 Task: Add a signature John Baker containing Best wishes for a happy National Mens Day, John Baker to email address softage.2@softage.net and add a label Influencer outreach
Action: Mouse moved to (1019, 75)
Screenshot: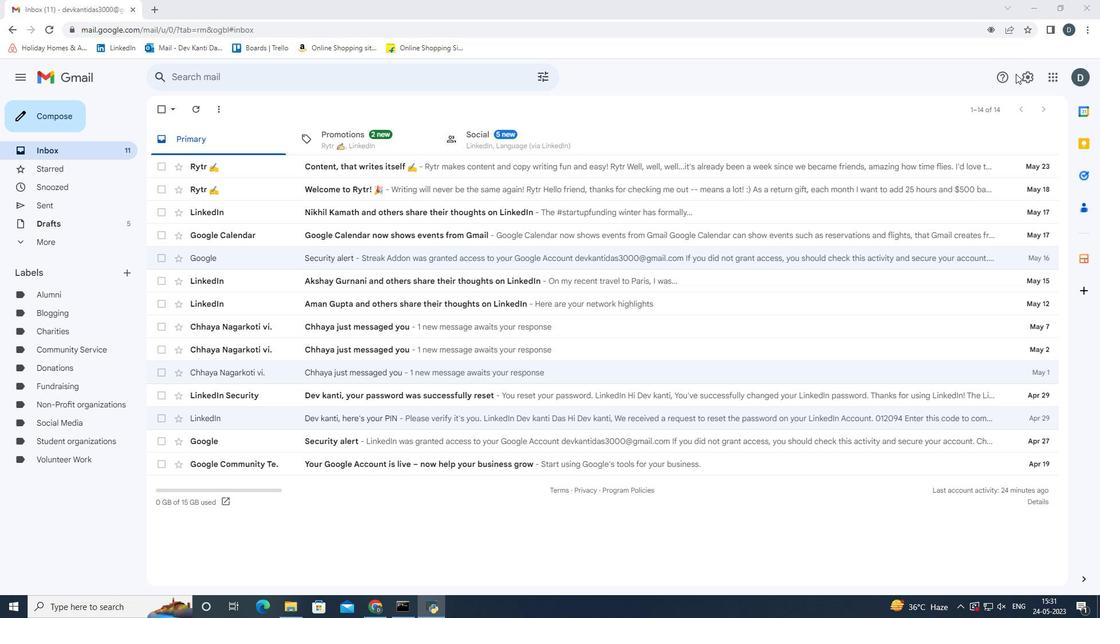 
Action: Mouse pressed left at (1019, 75)
Screenshot: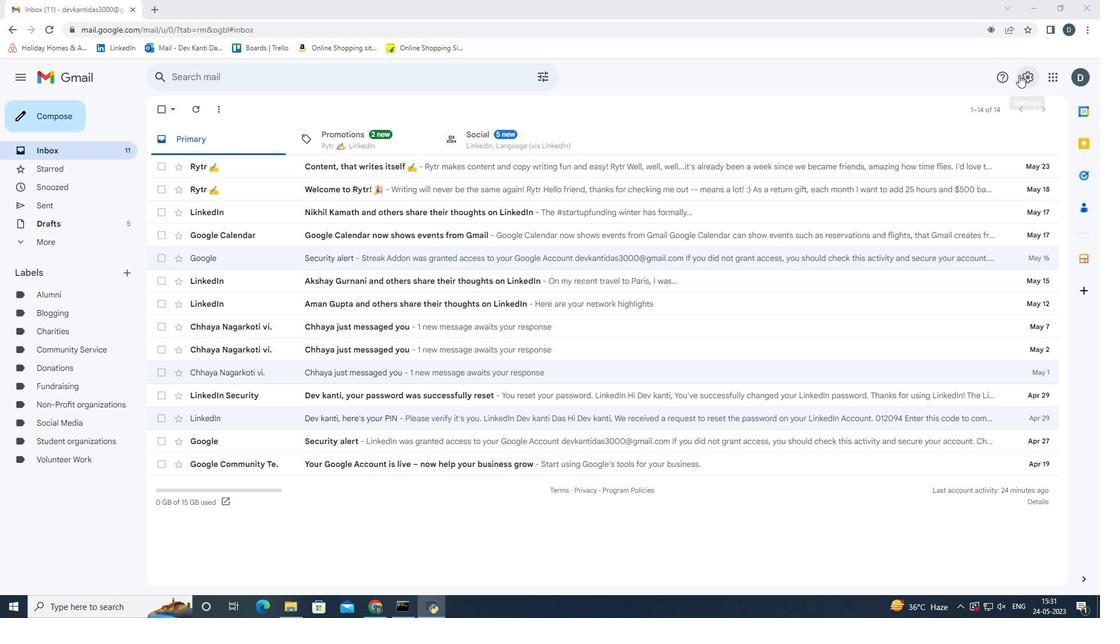 
Action: Mouse moved to (1009, 130)
Screenshot: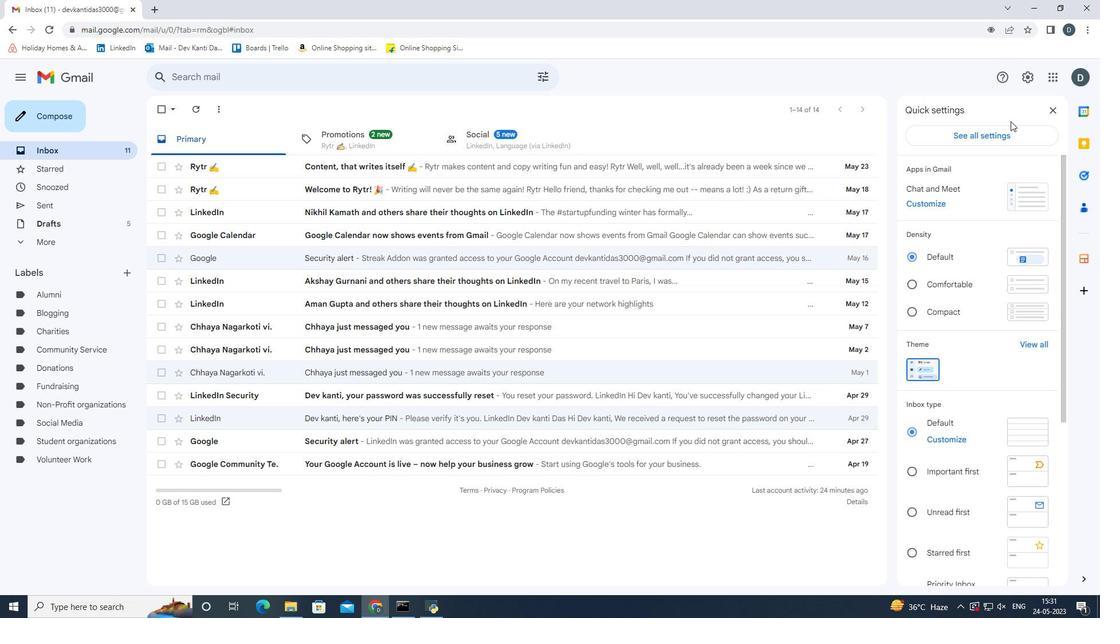 
Action: Mouse pressed left at (1009, 130)
Screenshot: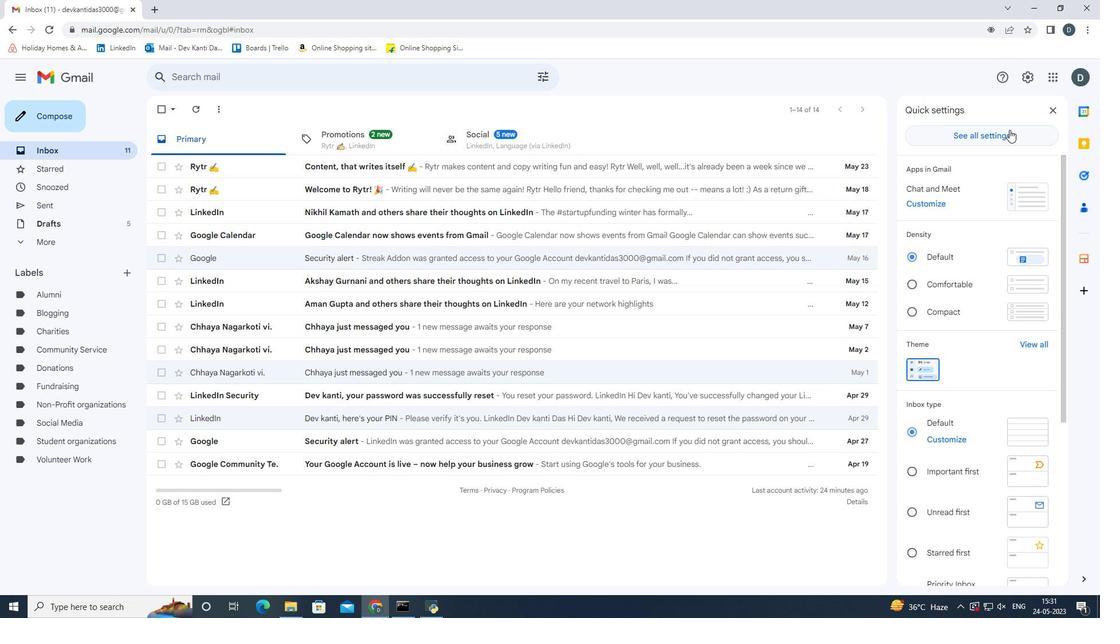 
Action: Mouse moved to (508, 358)
Screenshot: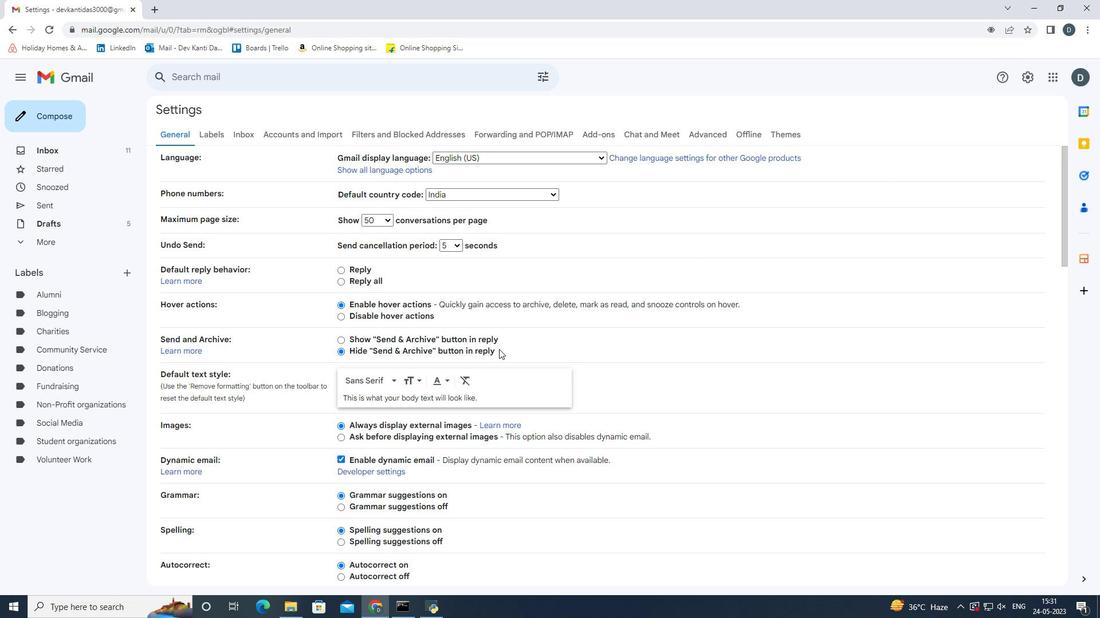
Action: Mouse scrolled (508, 358) with delta (0, 0)
Screenshot: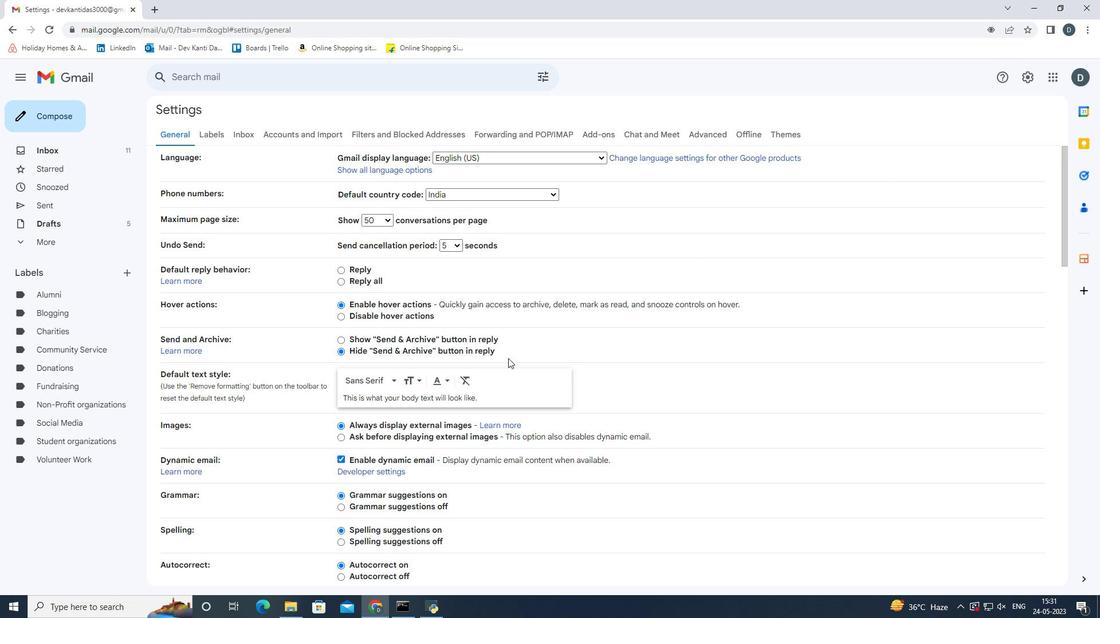 
Action: Mouse scrolled (508, 358) with delta (0, 0)
Screenshot: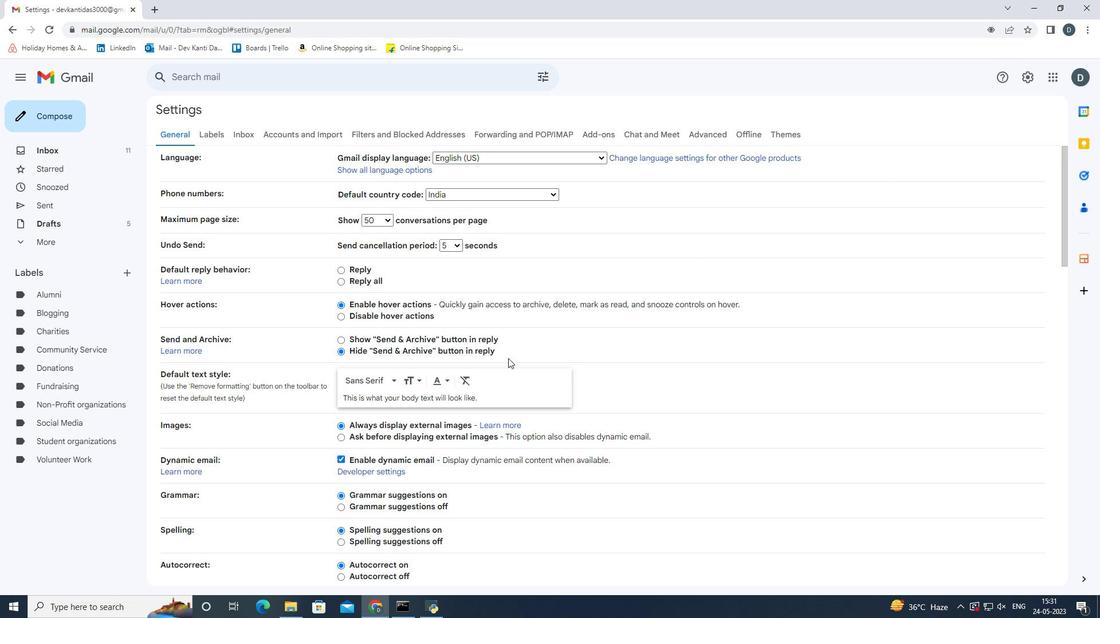 
Action: Mouse scrolled (508, 358) with delta (0, 0)
Screenshot: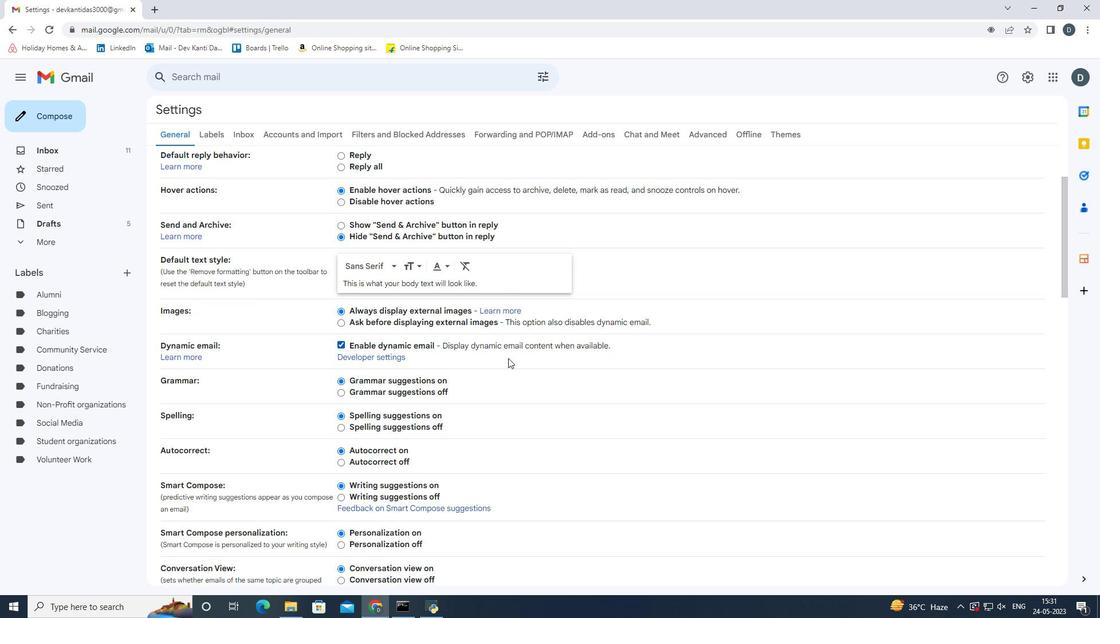 
Action: Mouse scrolled (508, 358) with delta (0, 0)
Screenshot: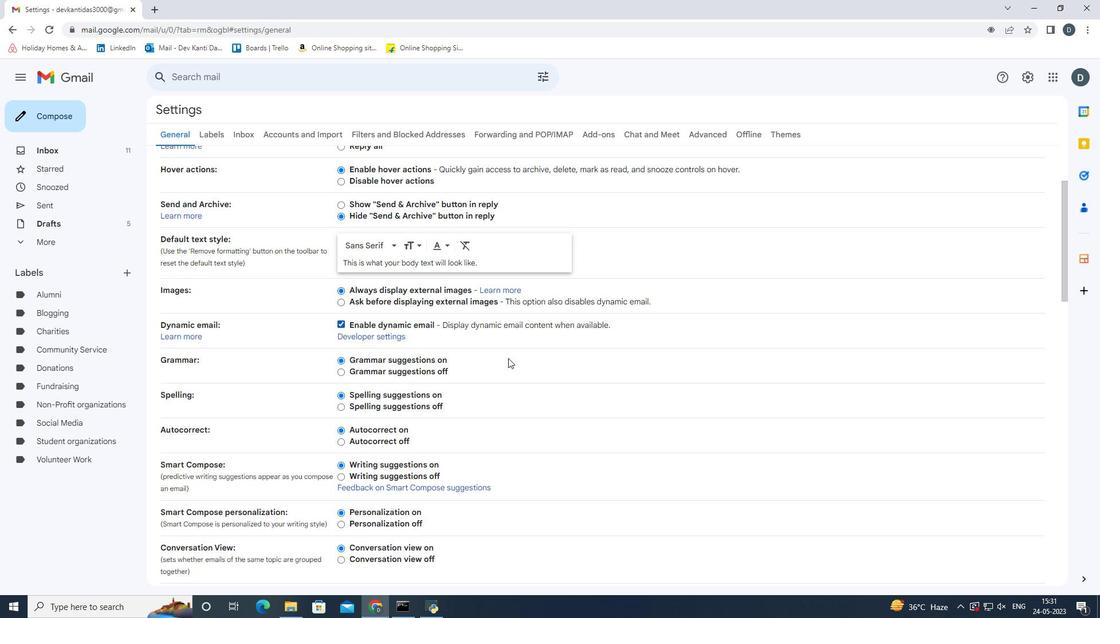 
Action: Mouse scrolled (508, 358) with delta (0, 0)
Screenshot: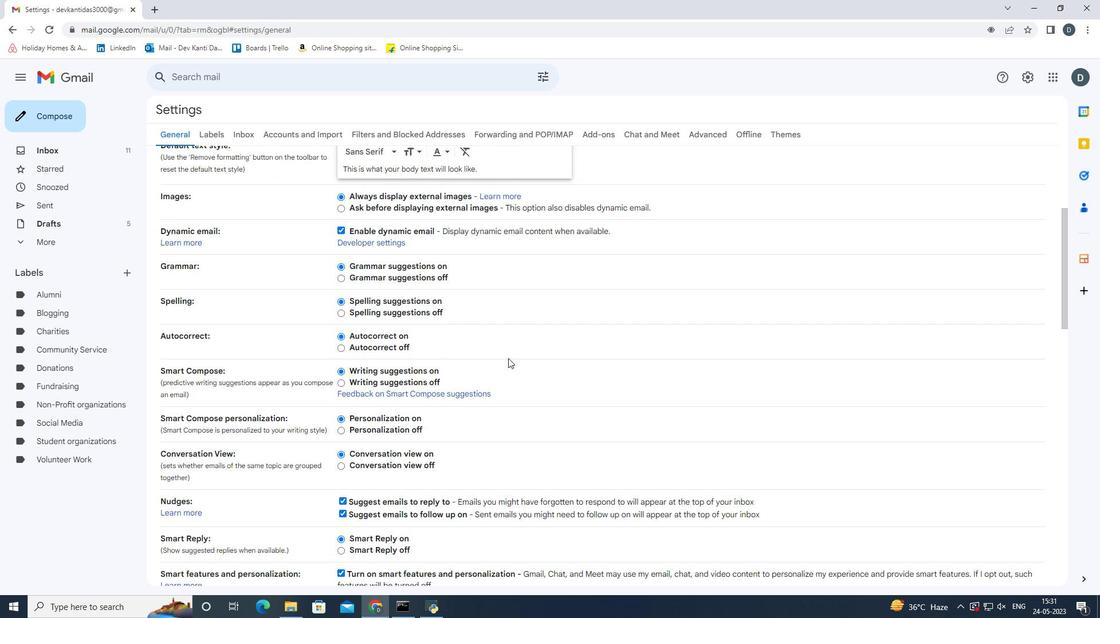 
Action: Mouse scrolled (508, 358) with delta (0, 0)
Screenshot: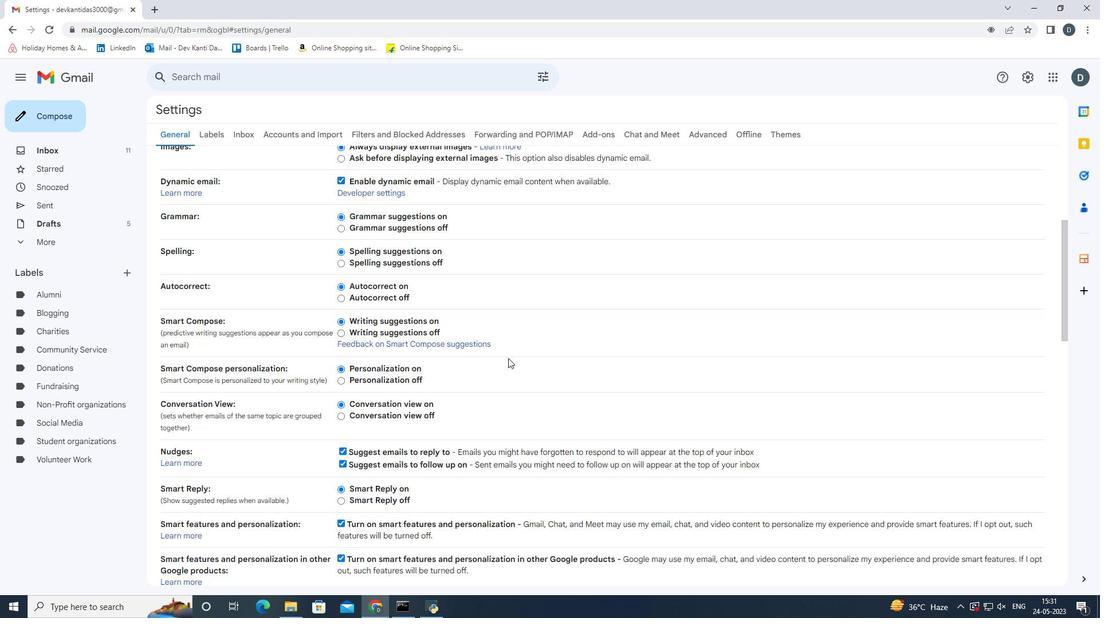 
Action: Mouse scrolled (508, 358) with delta (0, 0)
Screenshot: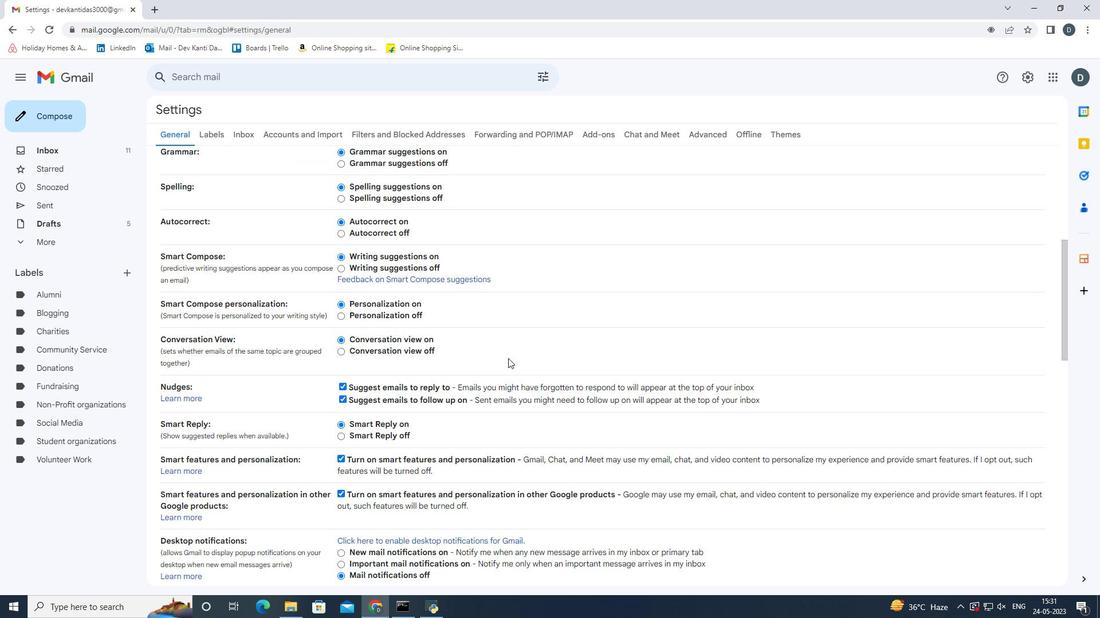 
Action: Mouse scrolled (508, 358) with delta (0, 0)
Screenshot: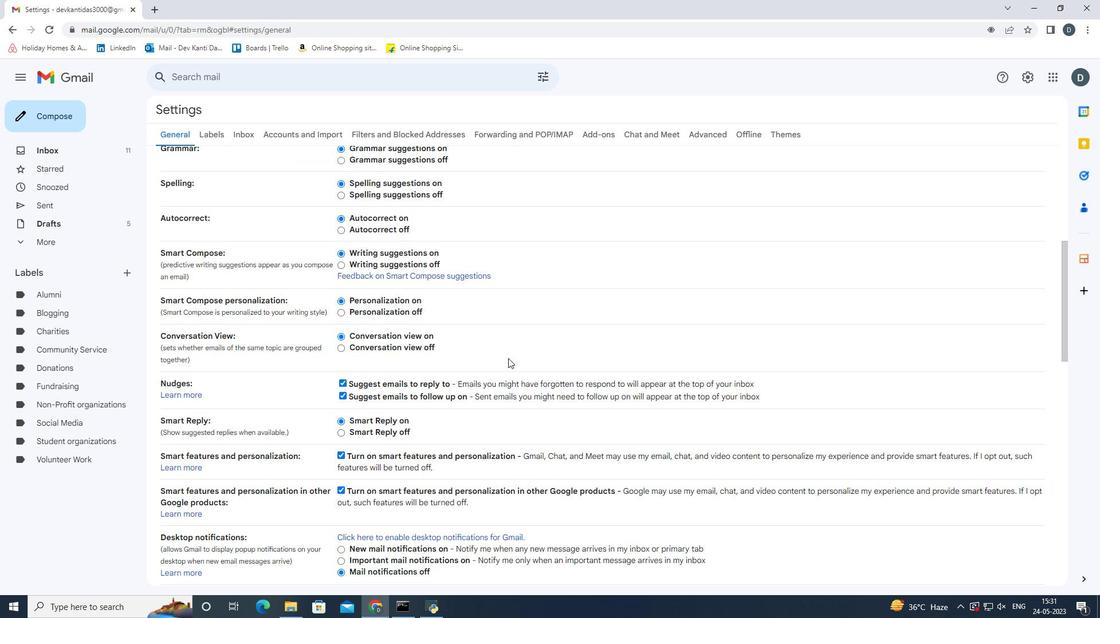 
Action: Mouse scrolled (508, 358) with delta (0, 0)
Screenshot: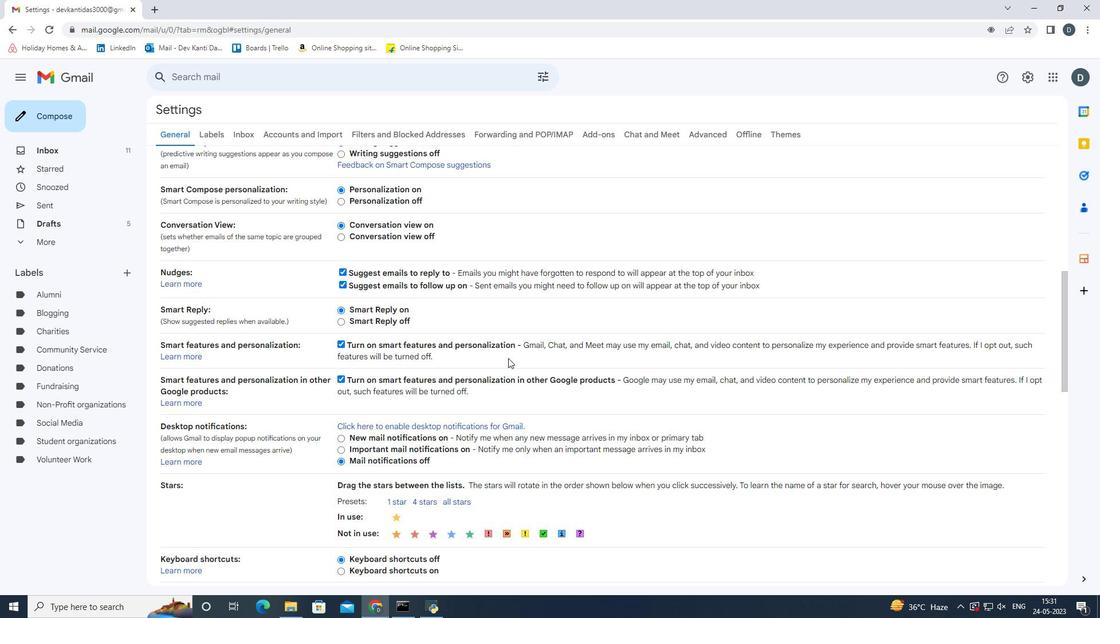 
Action: Mouse scrolled (508, 358) with delta (0, 0)
Screenshot: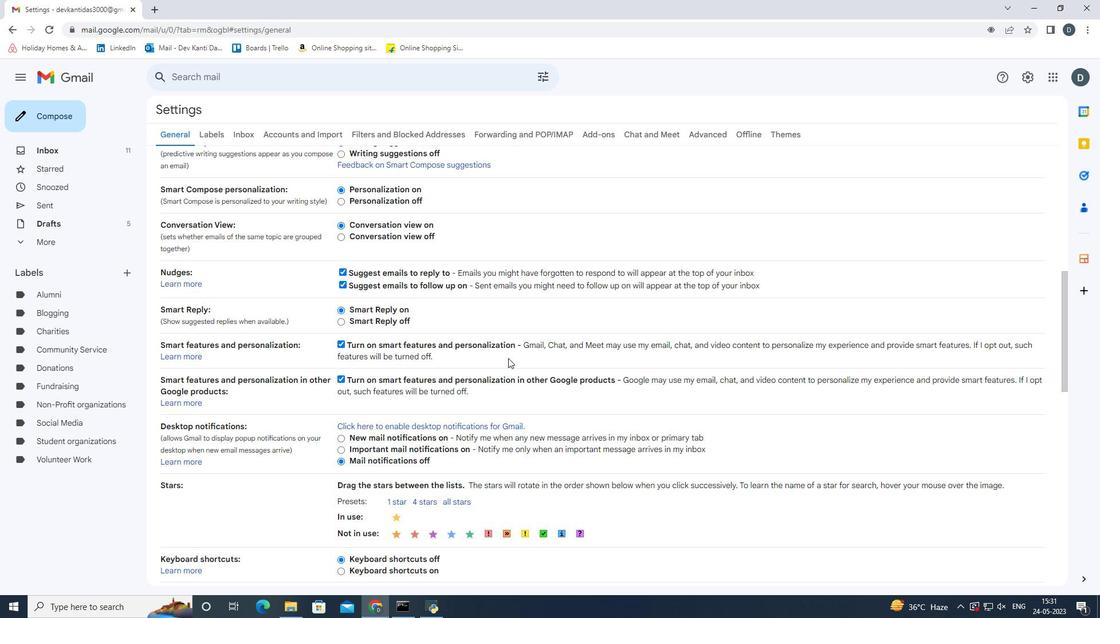 
Action: Mouse scrolled (508, 358) with delta (0, 0)
Screenshot: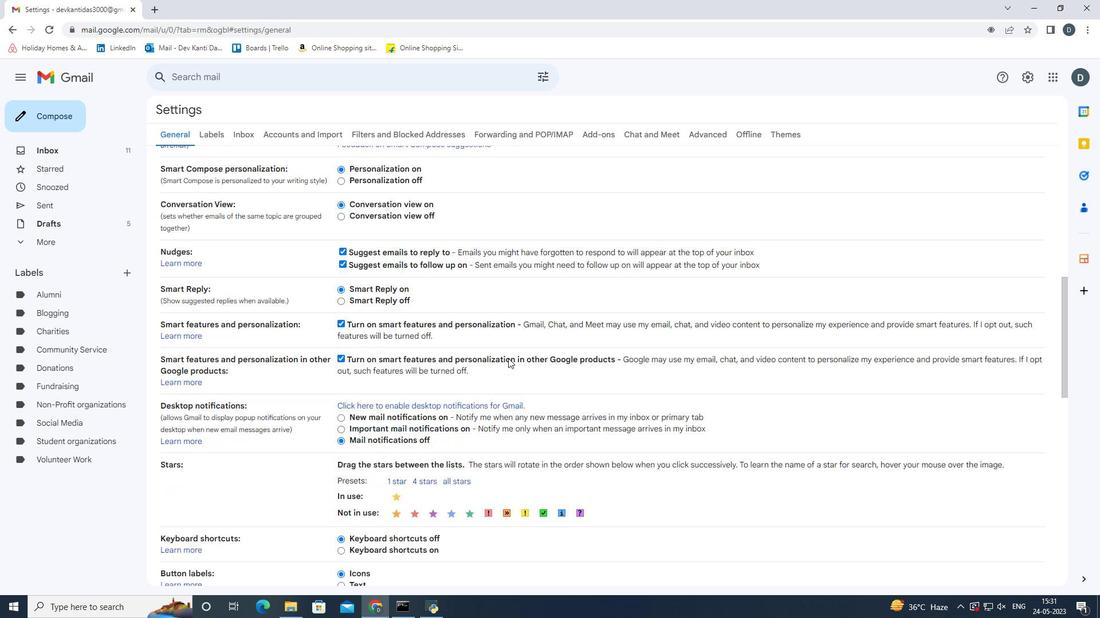 
Action: Mouse moved to (502, 360)
Screenshot: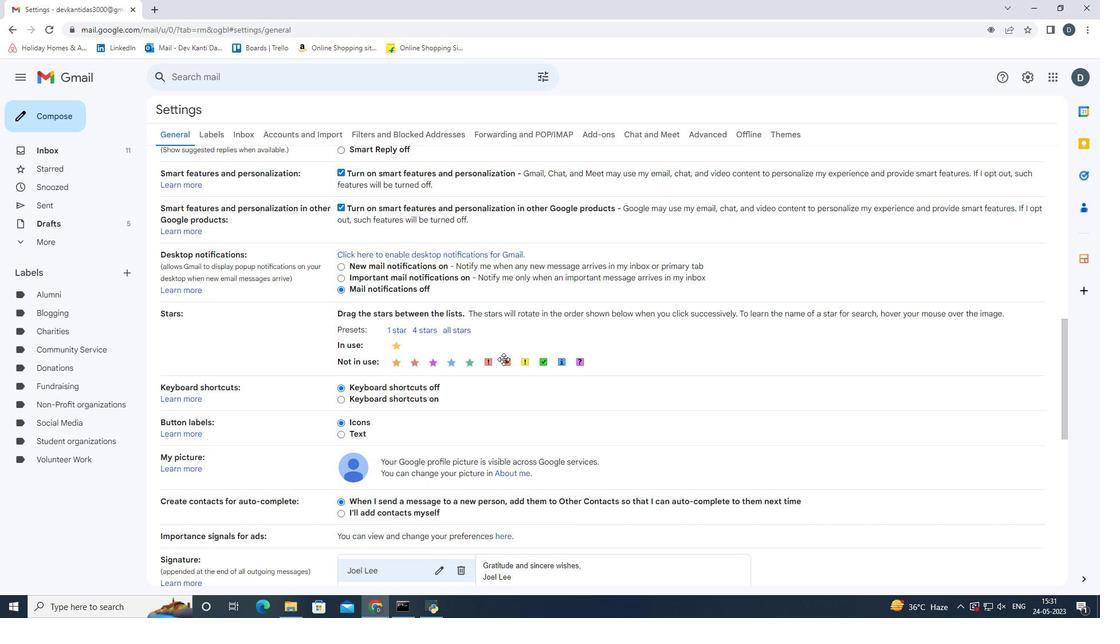 
Action: Mouse scrolled (502, 359) with delta (0, 0)
Screenshot: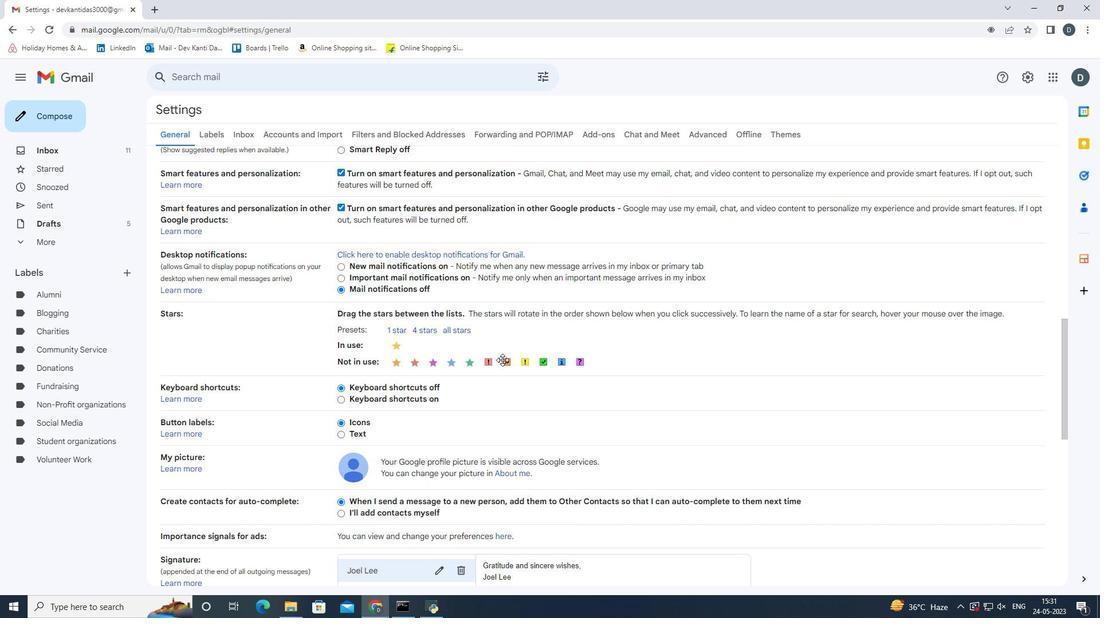 
Action: Mouse scrolled (502, 359) with delta (0, 0)
Screenshot: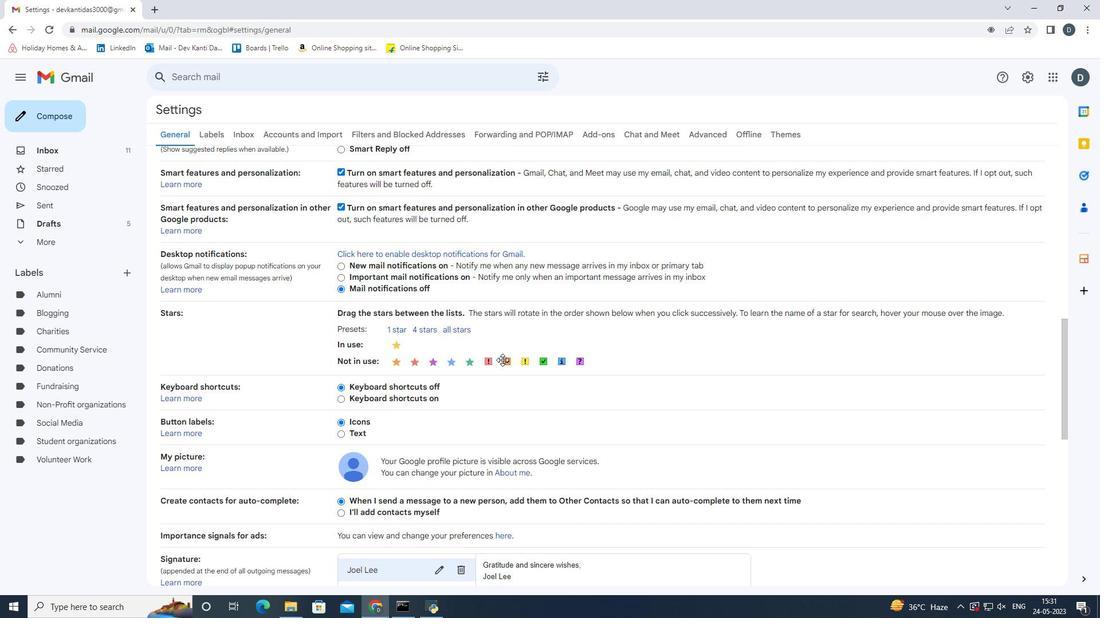 
Action: Mouse scrolled (502, 359) with delta (0, 0)
Screenshot: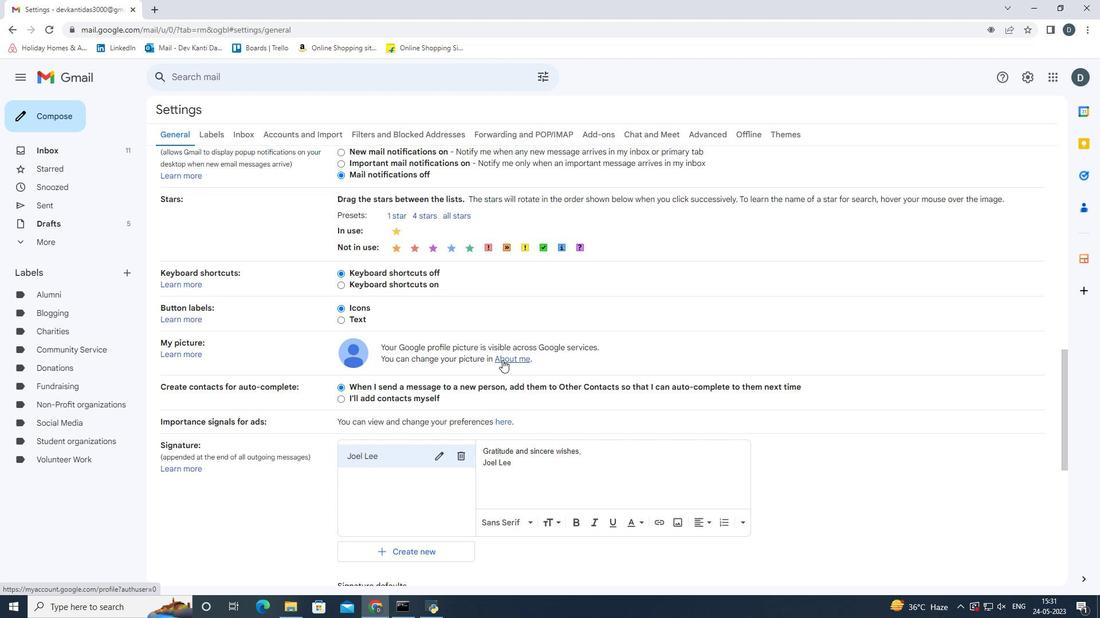 
Action: Mouse moved to (461, 395)
Screenshot: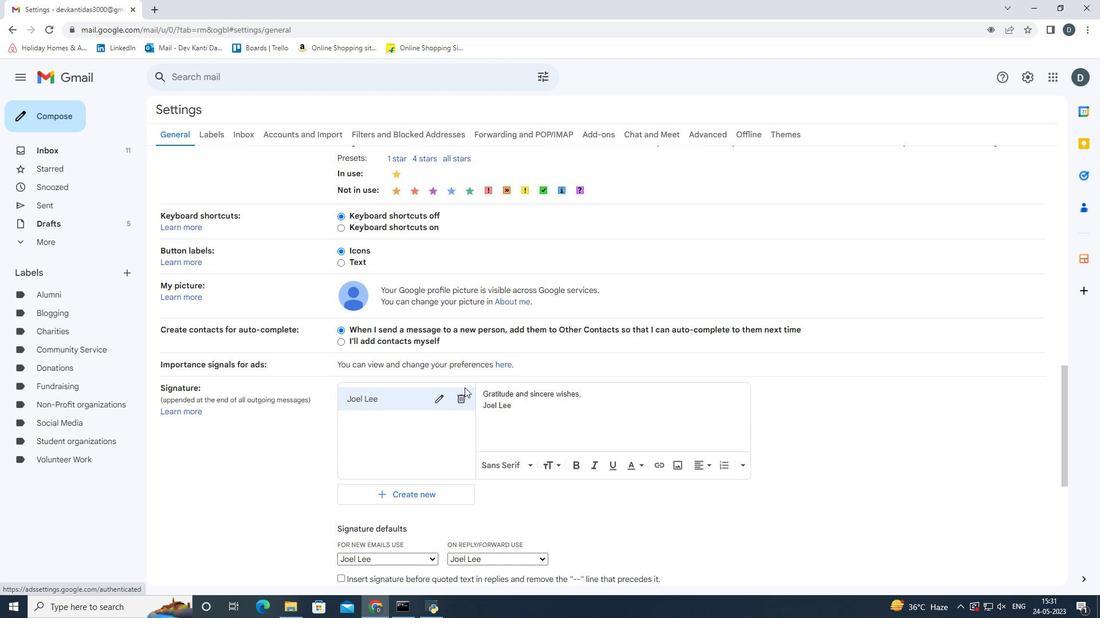 
Action: Mouse pressed left at (461, 395)
Screenshot: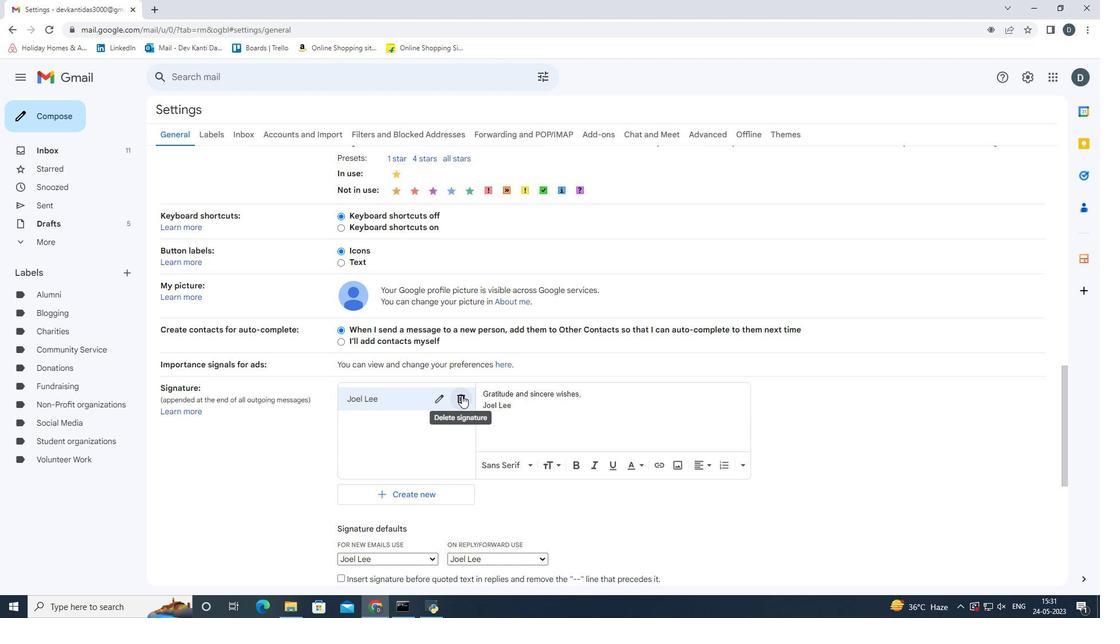 
Action: Mouse moved to (638, 343)
Screenshot: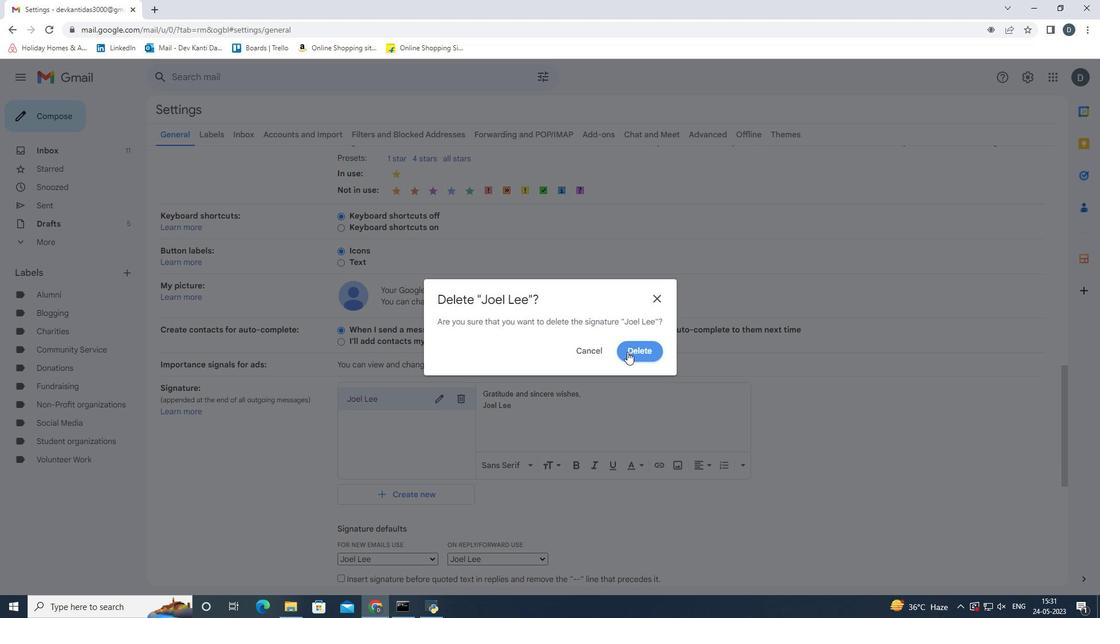 
Action: Mouse pressed left at (638, 343)
Screenshot: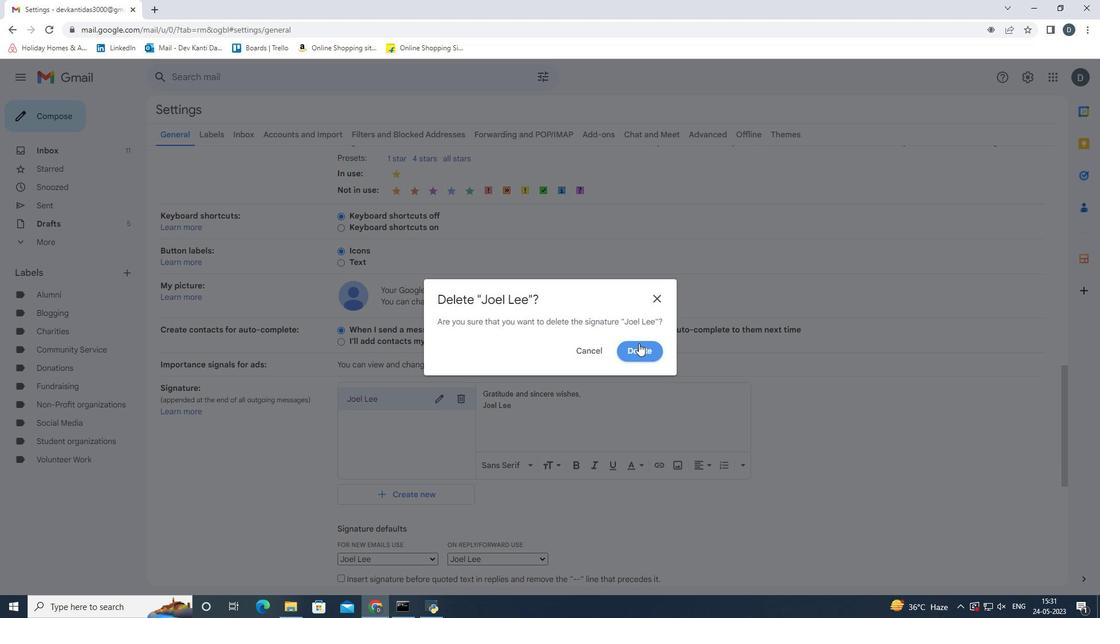 
Action: Mouse moved to (381, 401)
Screenshot: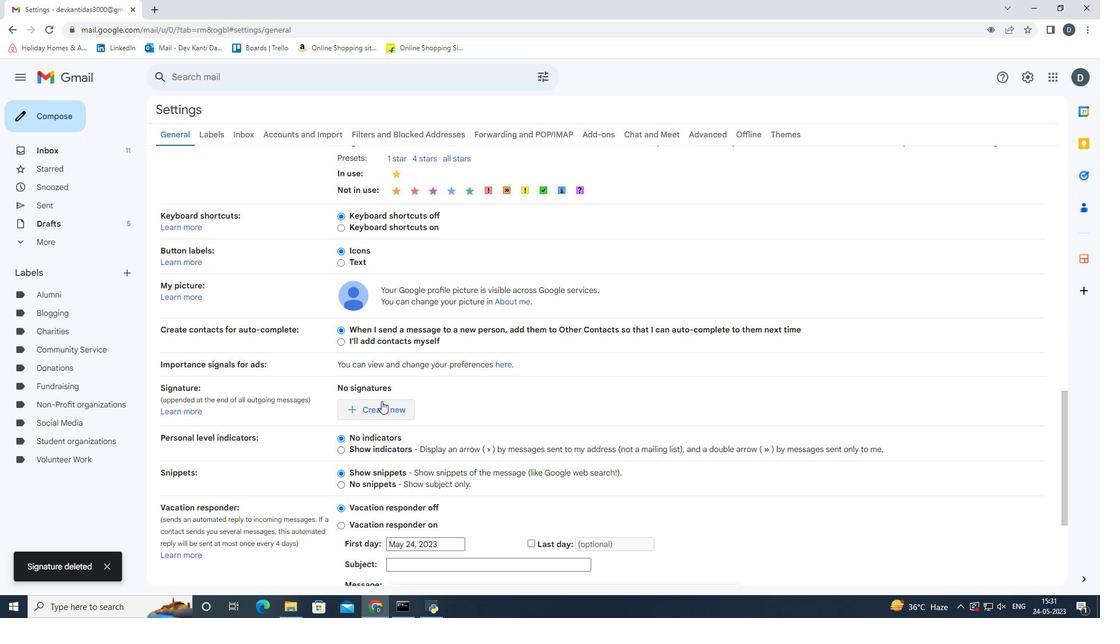 
Action: Mouse pressed left at (381, 401)
Screenshot: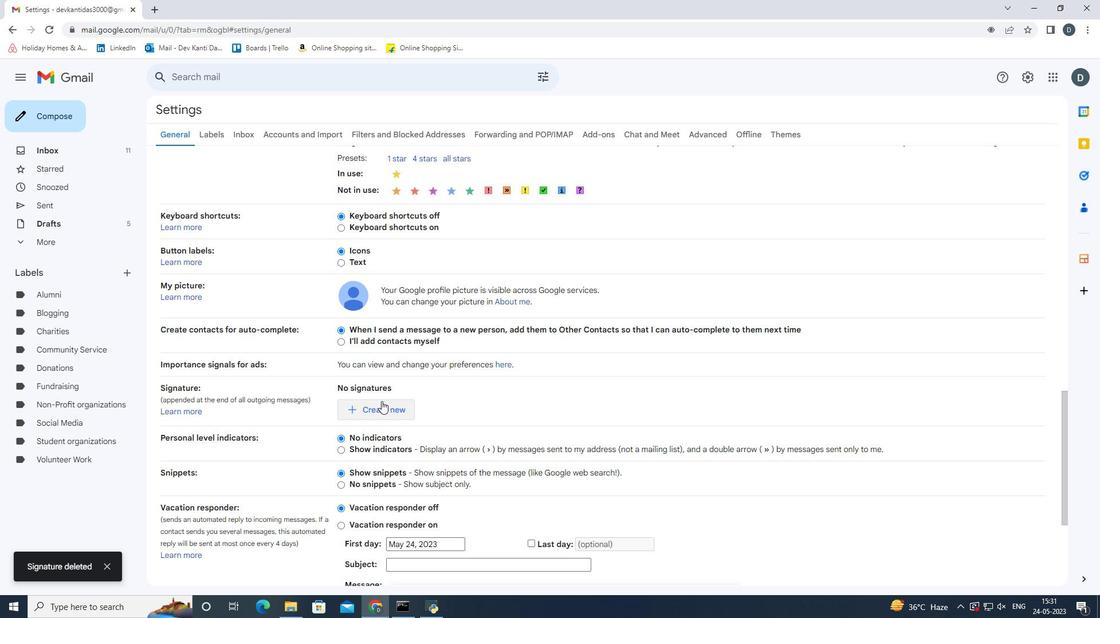 
Action: Mouse moved to (531, 315)
Screenshot: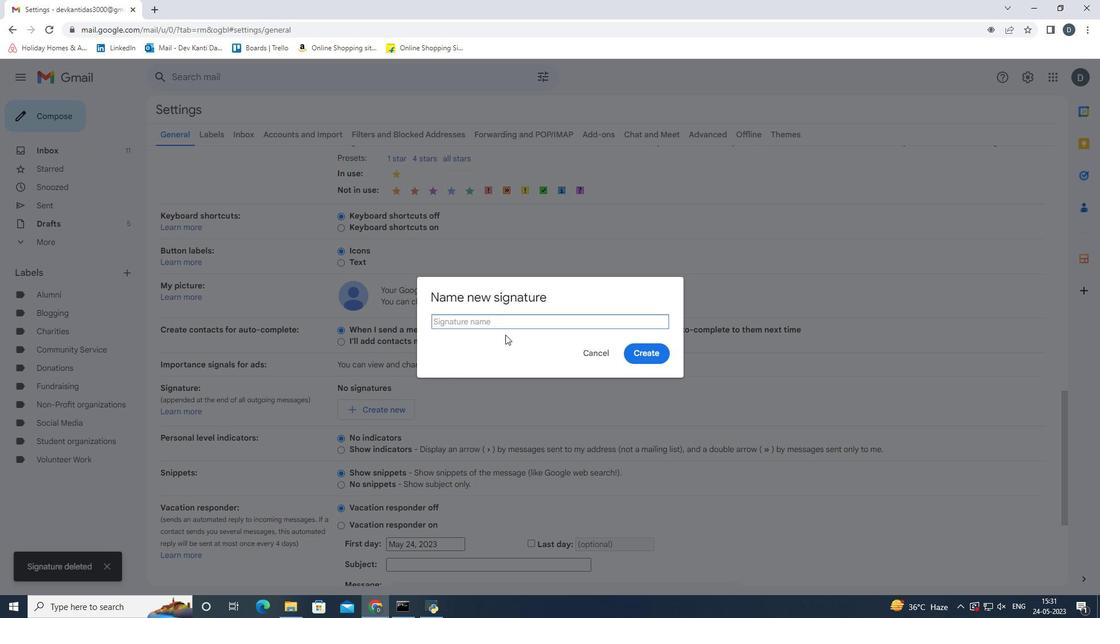 
Action: Key pressed <Key.shift><Key.shift>John<Key.space><Key.shift><Key.shift><Key.shift><Key.shift><Key.shift><Key.shift><Key.shift><Key.shift><Key.shift><Key.shift><Key.shift><Key.shift>Baker<Key.enter>
Screenshot: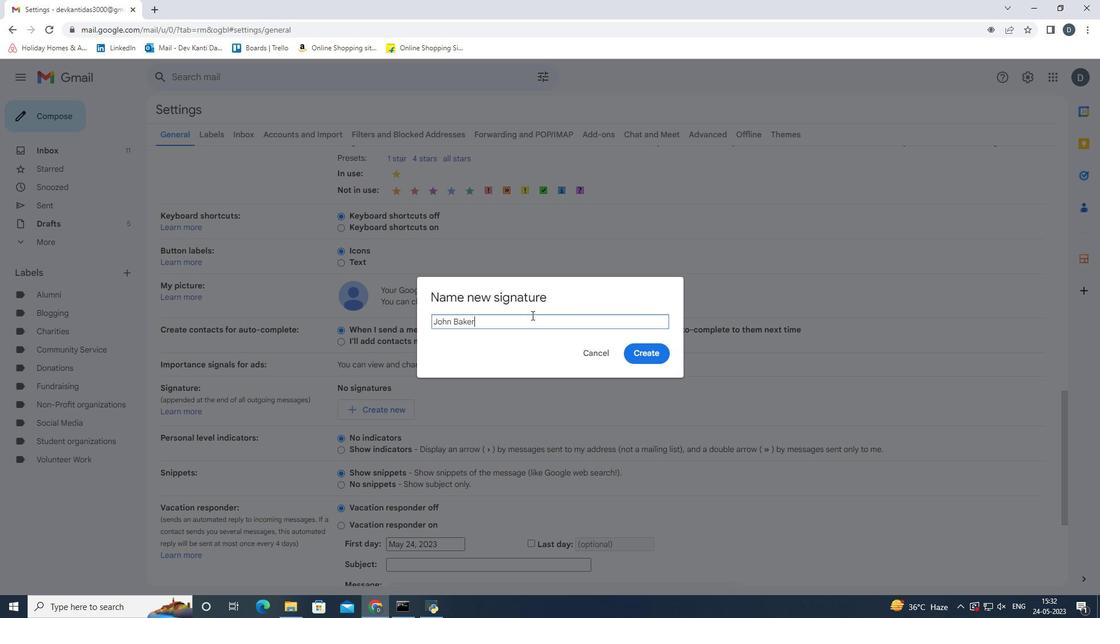 
Action: Mouse moved to (534, 411)
Screenshot: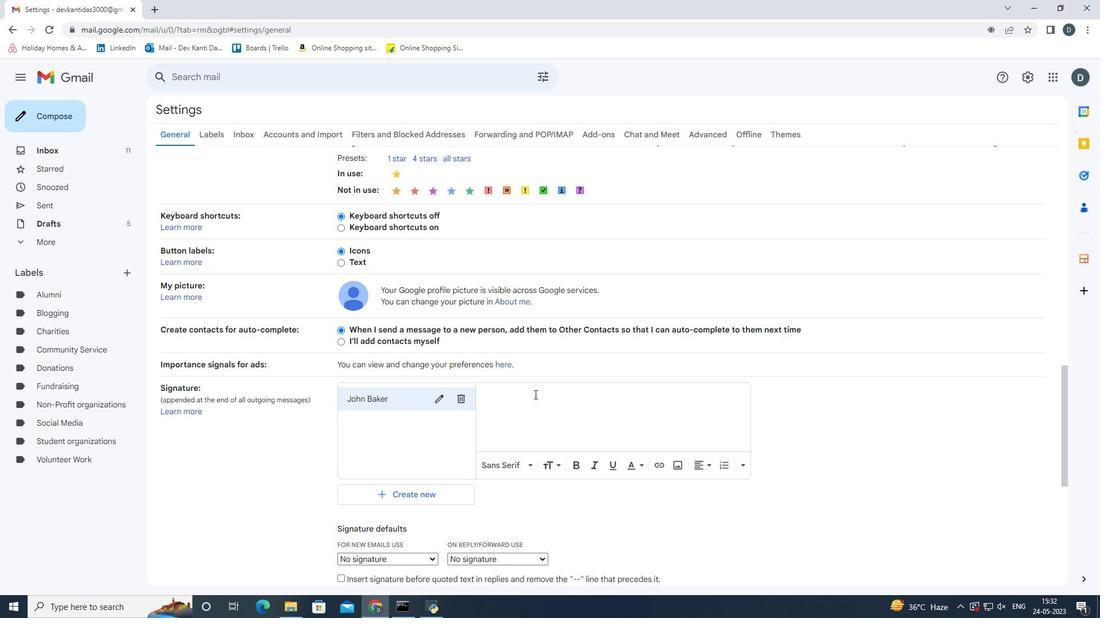 
Action: Mouse pressed left at (534, 411)
Screenshot: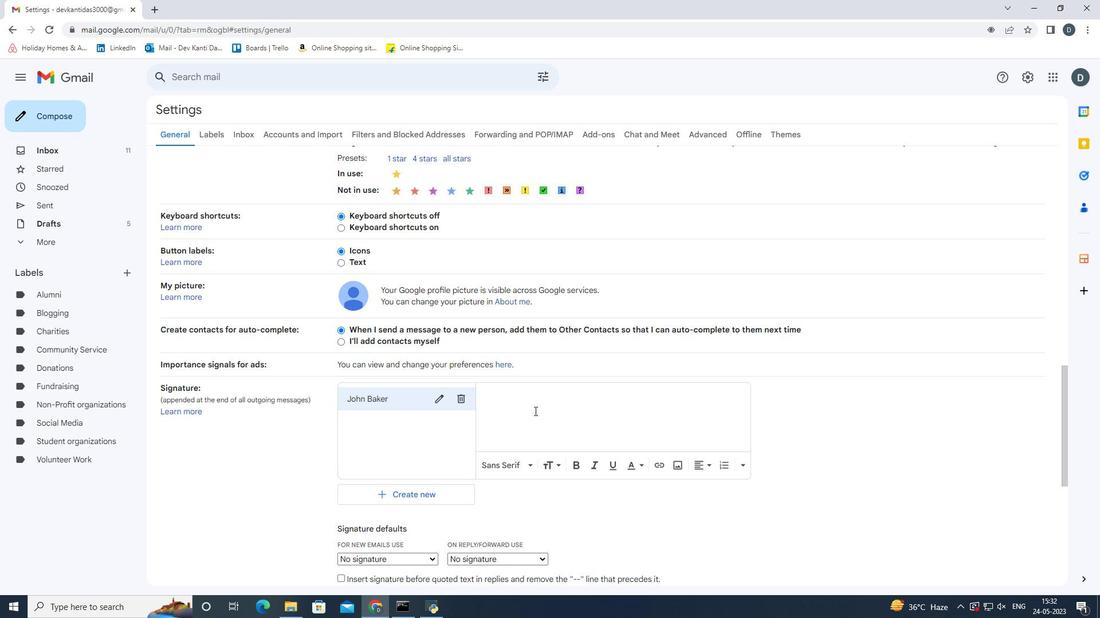 
Action: Key pressed <Key.shift>Best<Key.space>wishes<Key.space>for<Key.space>a<Key.space>happy<Key.space><Key.shift_r><Key.shift_r><Key.shift_r><Key.shift_r><Key.shift_r><Key.shift_r><Key.shift_r><Key.shift_r><Key.shift_r><Key.shift_r><Key.shift_r><Key.shift_r><Key.shift_r><Key.shift_r><Key.shift_r><Key.shift_r><Key.shift_r><Key.shift_r><Key.shift_r><Key.shift_r><Key.shift_r><Key.shift_r><Key.shift_r><Key.shift_r><Key.shift_r><Key.shift_r><Key.shift_r><Key.shift_r><Key.shift_r><Key.shift_r><Key.shift_r><Key.shift_r><Key.shift_r><Key.shift_r>National<Key.space><Key.shift_r><Key.shift_r><Key.shift_r><Key.shift_r><Key.shift_r><Key.shift_r>Mens<Key.space><Key.shift>Day,<Key.enter><Key.shift_r><Key.shift_r><Key.shift_r><Key.shift_r><Key.shift_r><Key.shift_r><Key.shift_r><Key.shift_r><Key.shift_r>John<Key.space><Key.shift_r><Key.shift_r><Key.shift_r><Key.shift_r><Key.shift_r><Key.shift_r><Key.shift_r><Key.shift_r><Key.shift_r><Key.shift_r>Baker
Screenshot: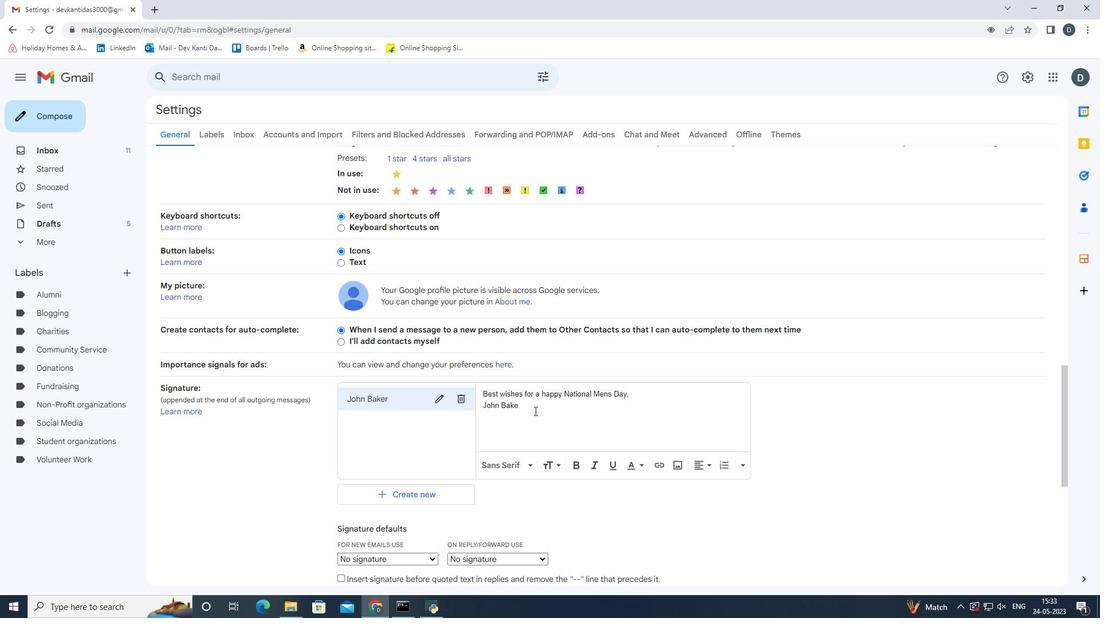 
Action: Mouse moved to (413, 560)
Screenshot: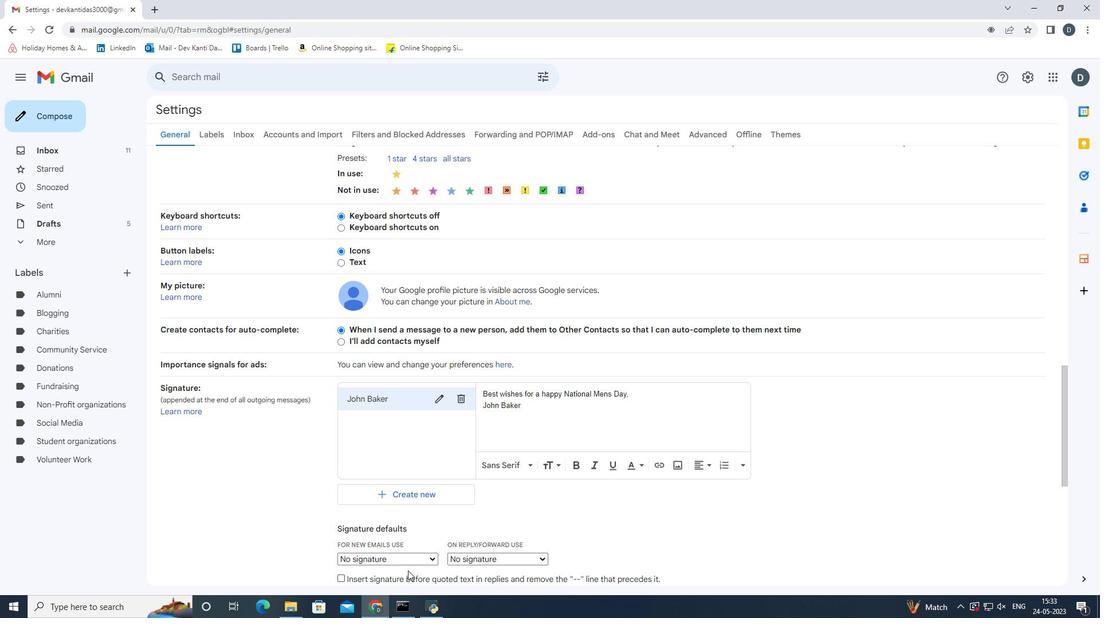 
Action: Mouse pressed left at (413, 560)
Screenshot: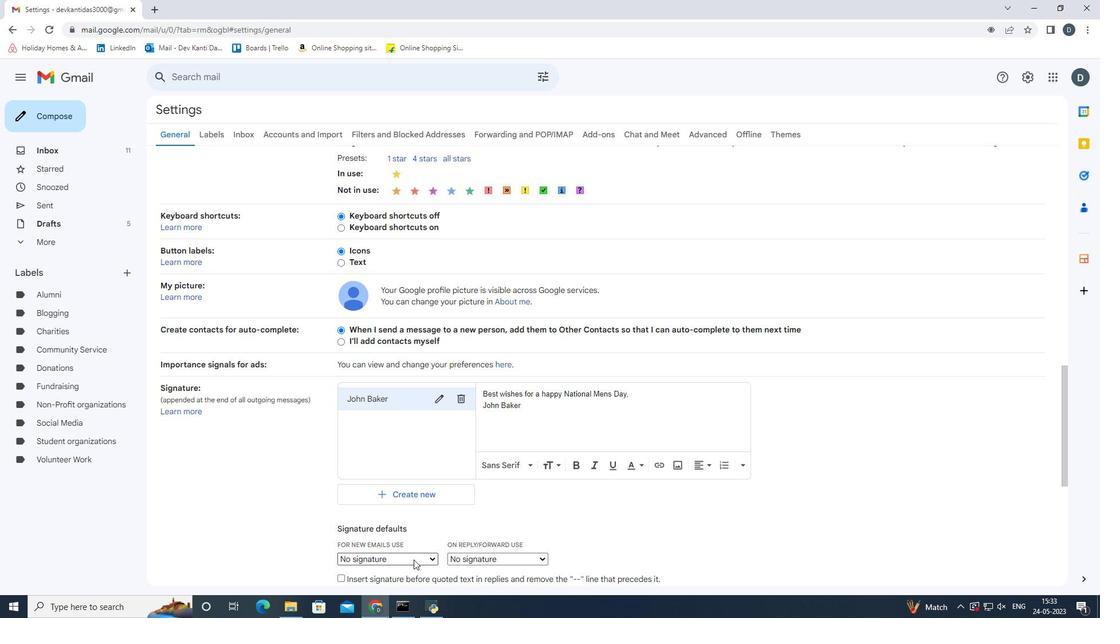 
Action: Mouse moved to (405, 586)
Screenshot: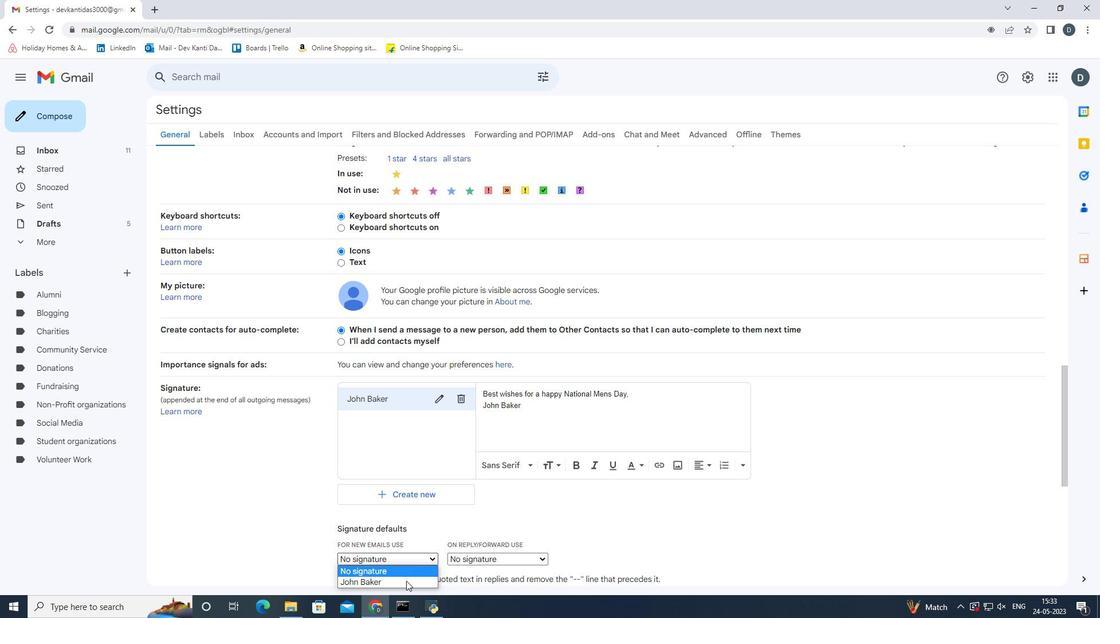 
Action: Mouse pressed left at (405, 586)
Screenshot: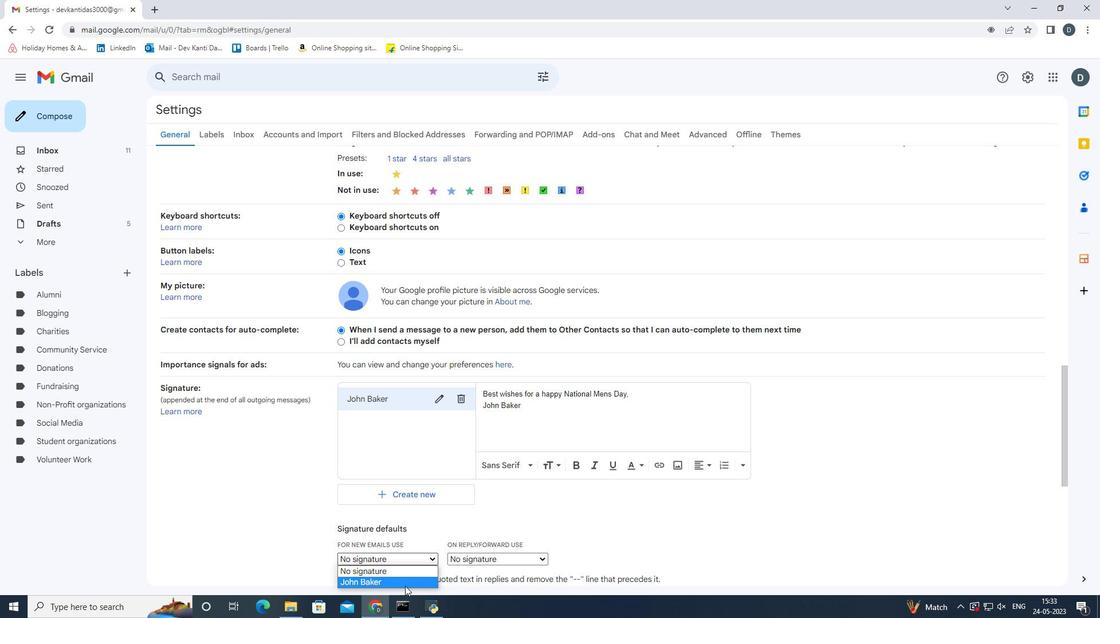 
Action: Mouse moved to (495, 561)
Screenshot: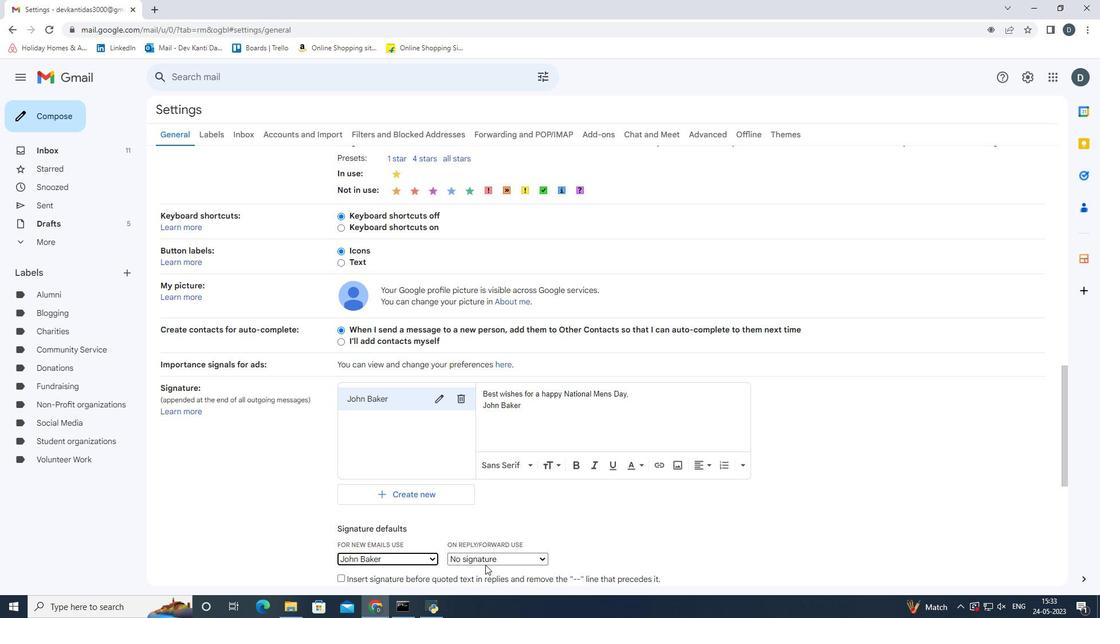 
Action: Mouse pressed left at (495, 561)
Screenshot: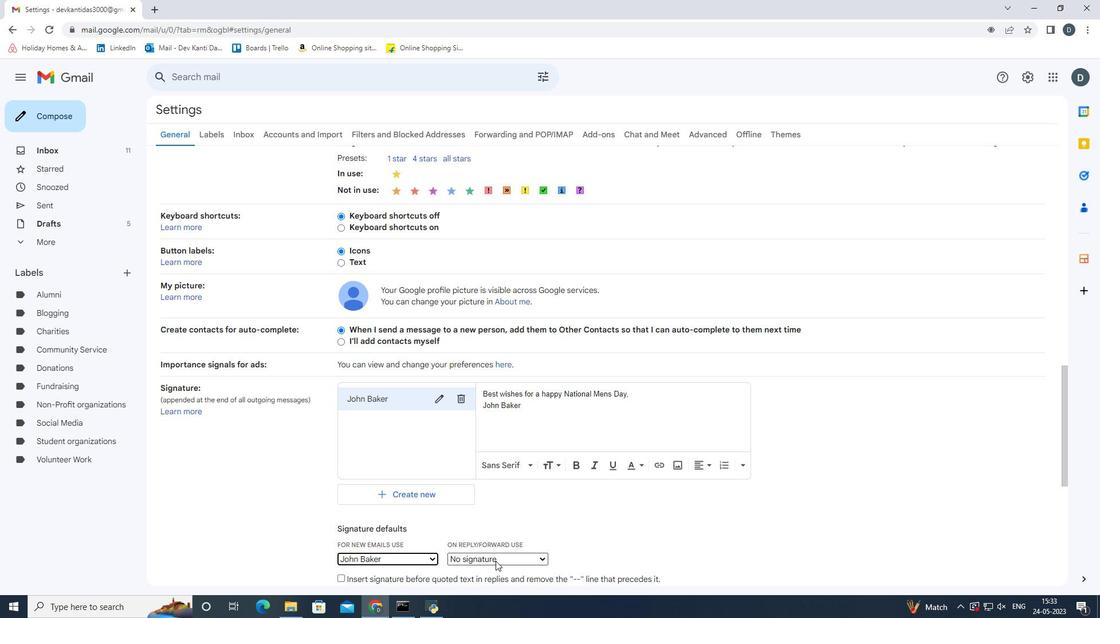 
Action: Mouse moved to (499, 584)
Screenshot: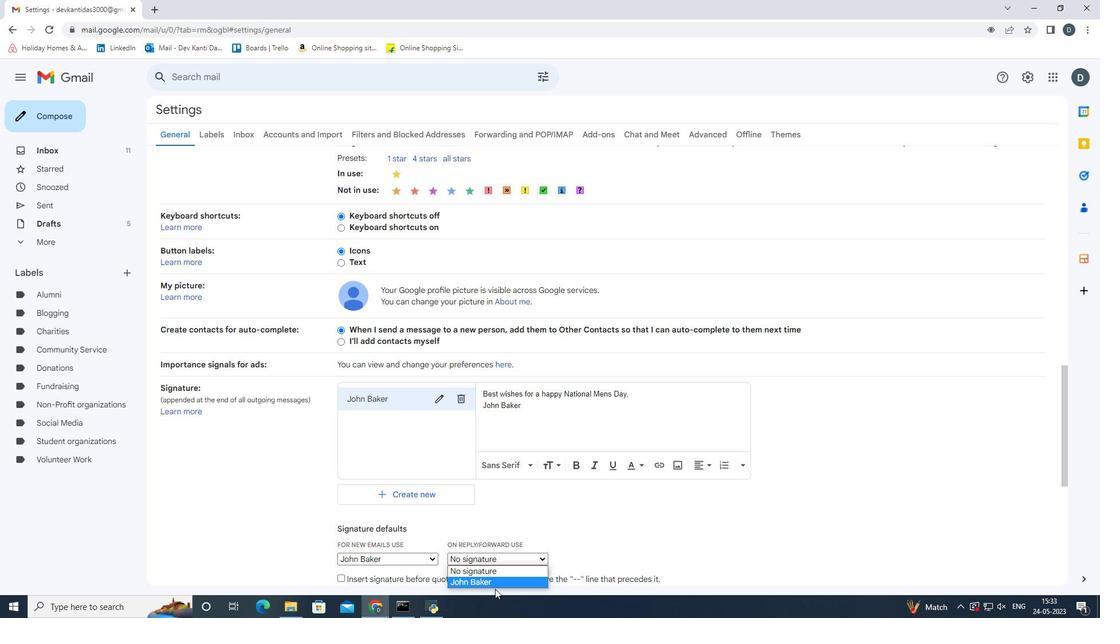 
Action: Mouse pressed left at (499, 584)
Screenshot: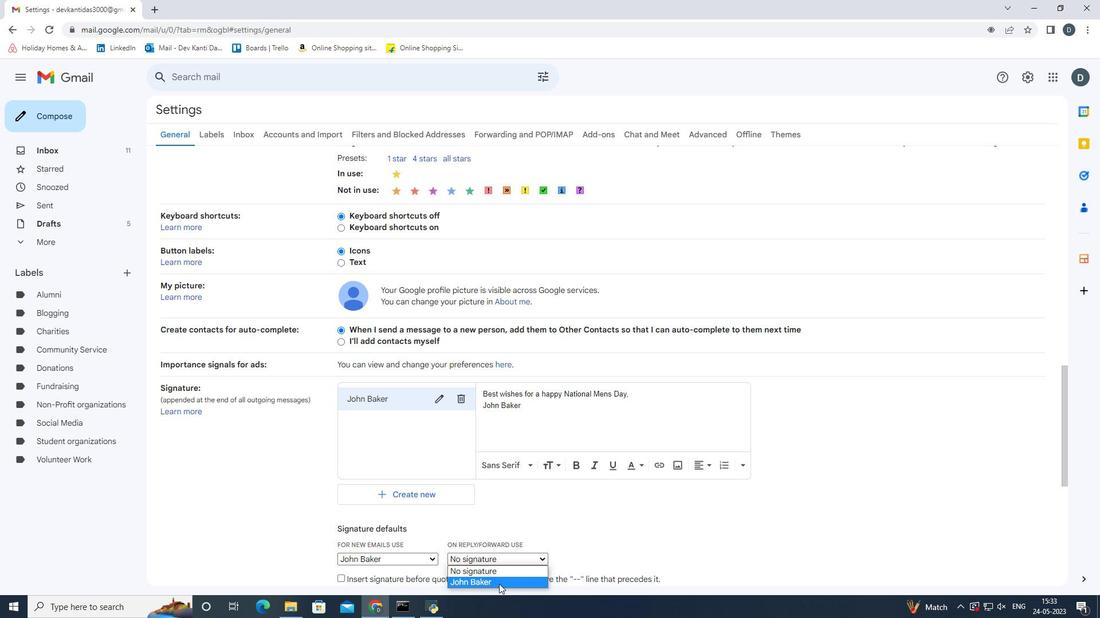 
Action: Mouse moved to (712, 550)
Screenshot: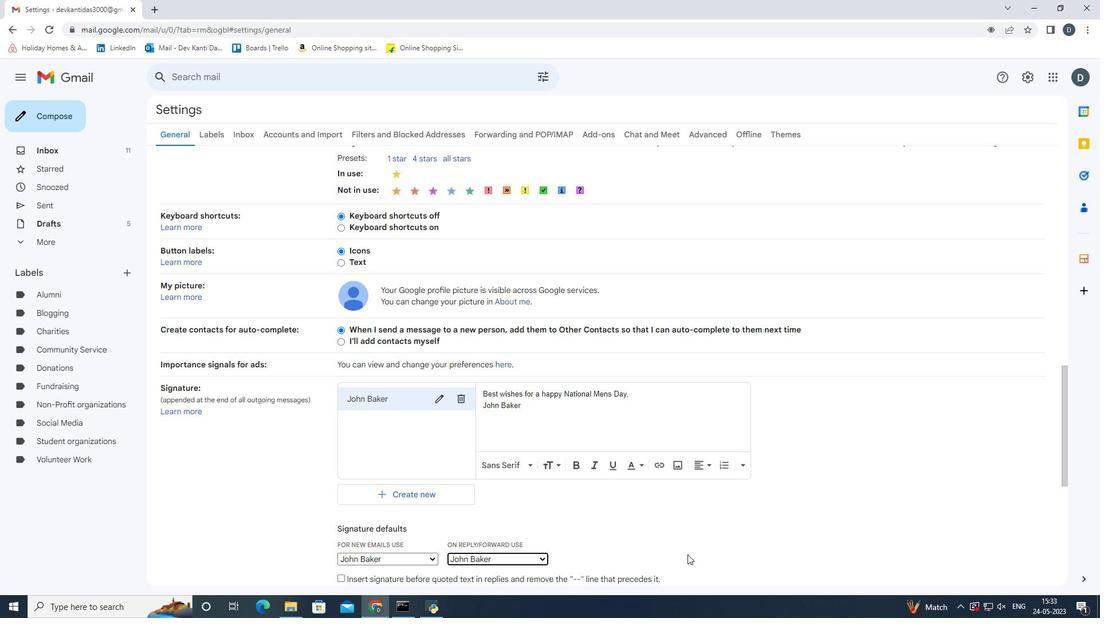 
Action: Mouse pressed left at (712, 550)
Screenshot: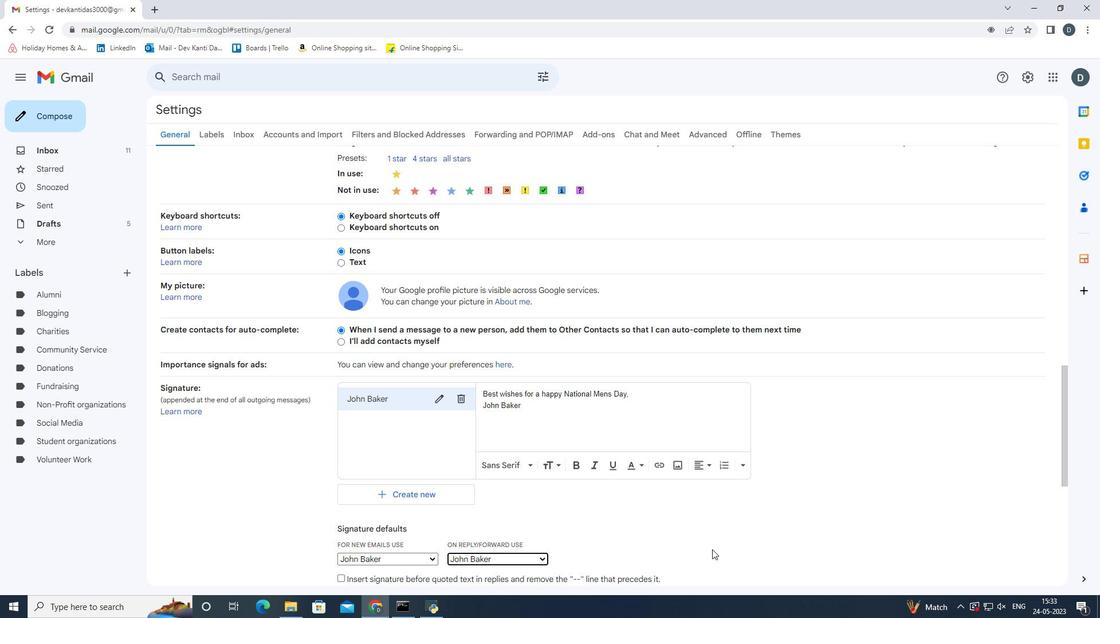 
Action: Mouse scrolled (712, 549) with delta (0, 0)
Screenshot: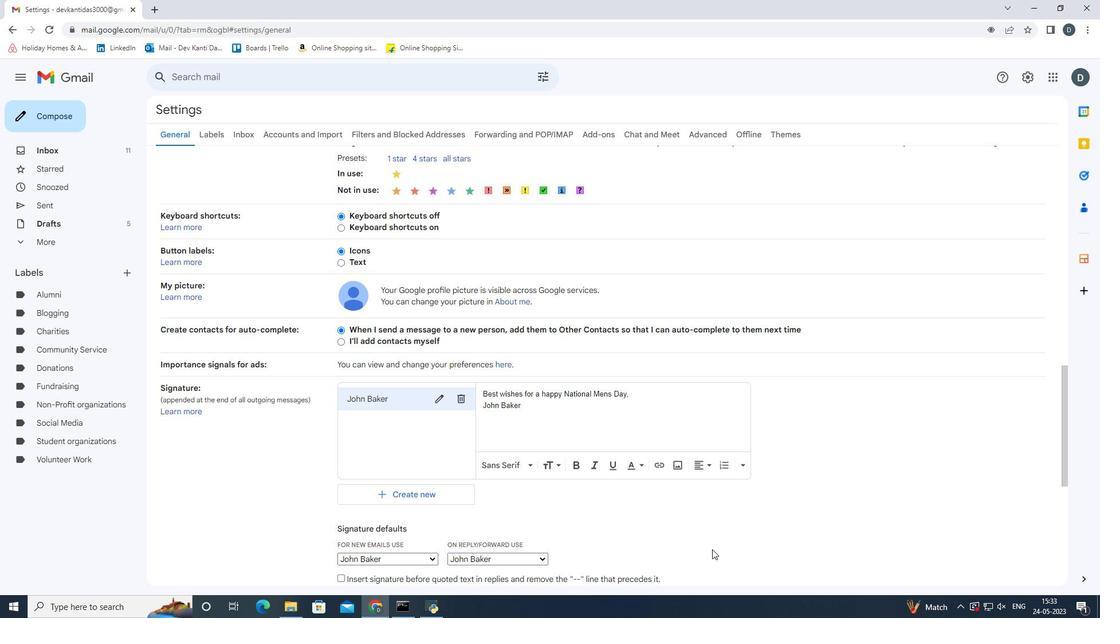 
Action: Mouse scrolled (712, 549) with delta (0, 0)
Screenshot: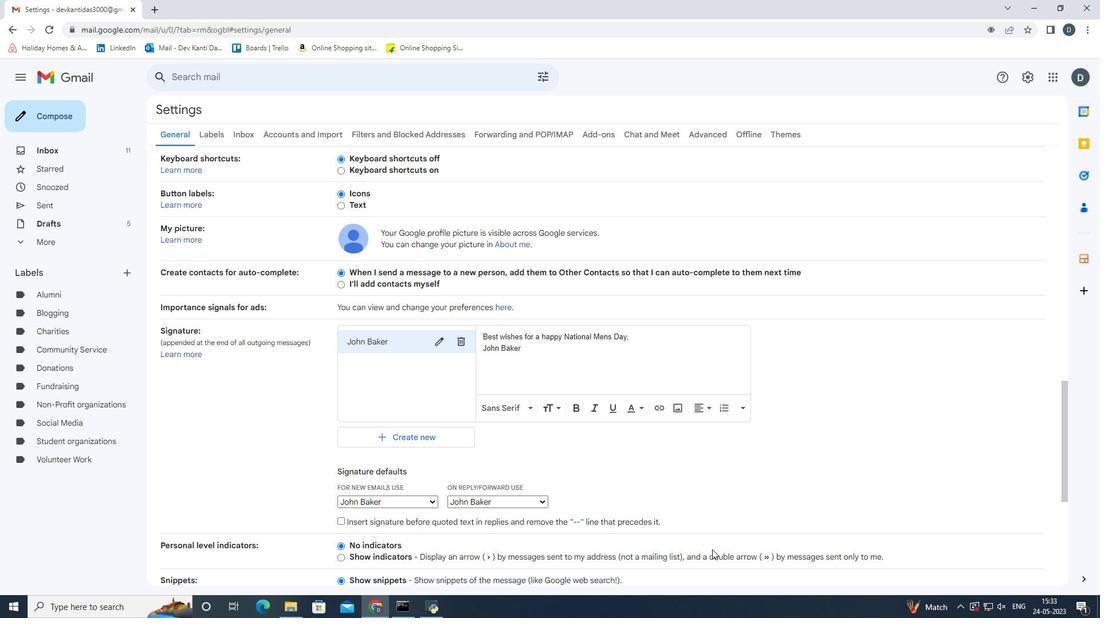 
Action: Mouse moved to (784, 441)
Screenshot: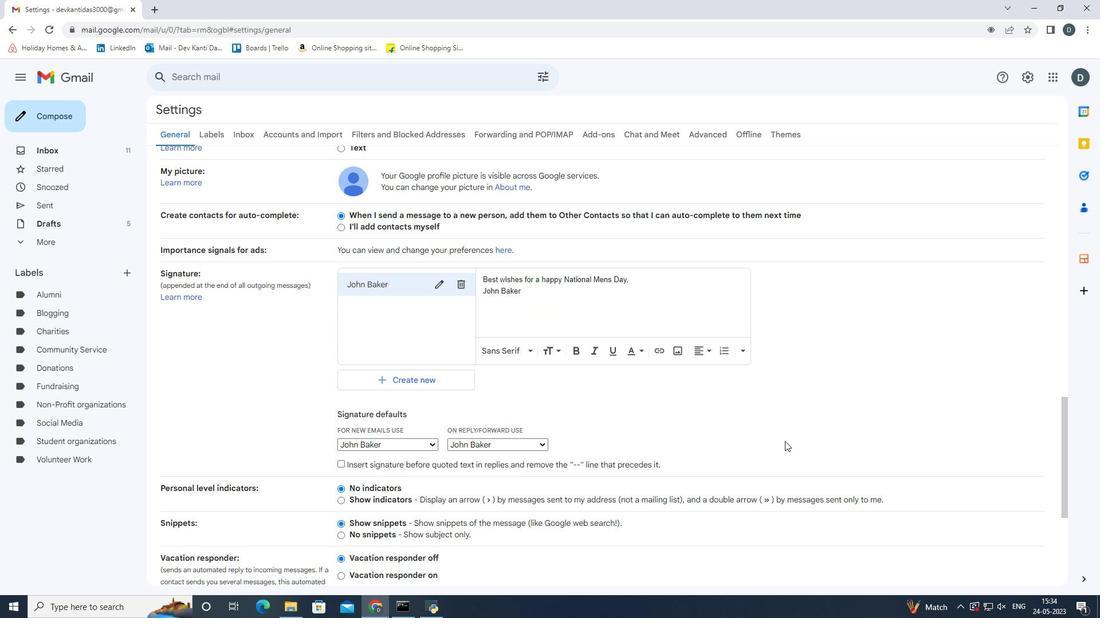 
Action: Mouse scrolled (784, 441) with delta (0, 0)
Screenshot: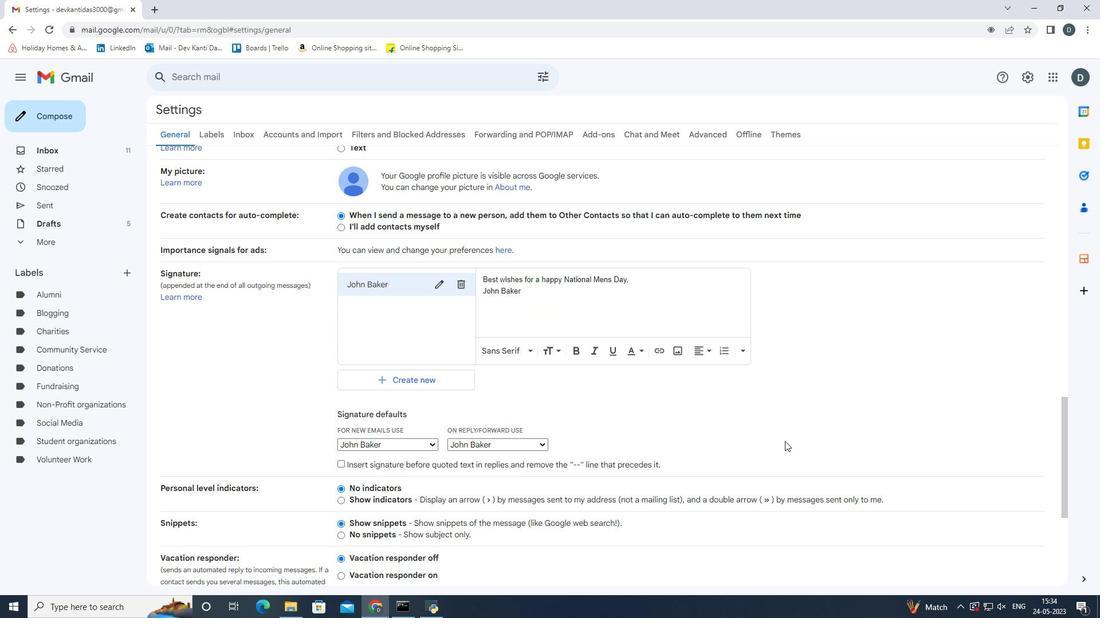 
Action: Mouse scrolled (784, 441) with delta (0, 0)
Screenshot: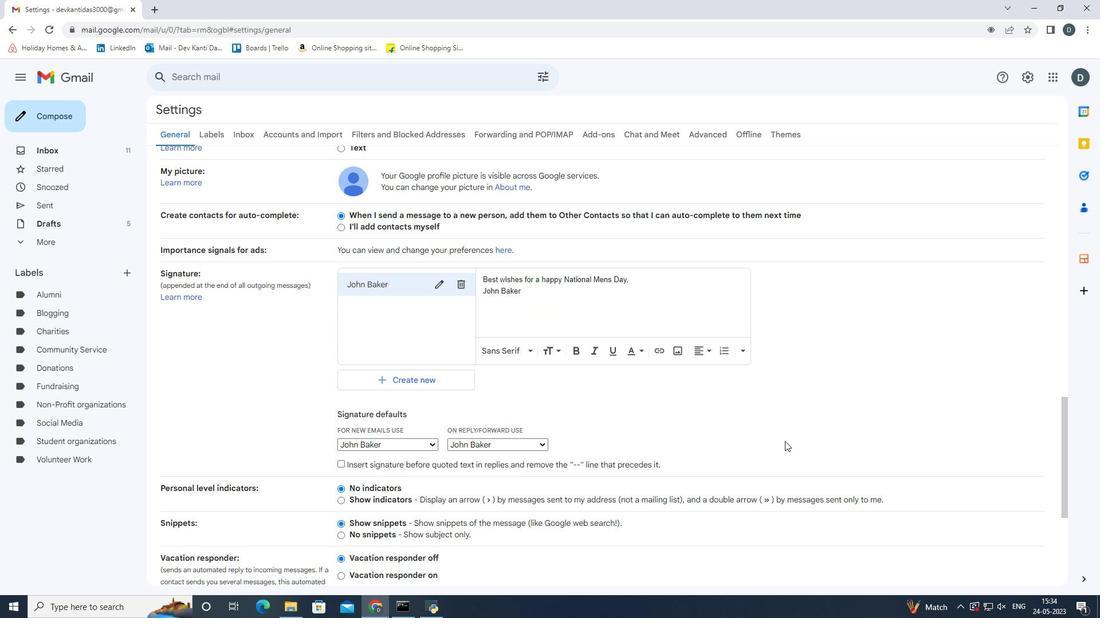 
Action: Mouse scrolled (784, 441) with delta (0, 0)
Screenshot: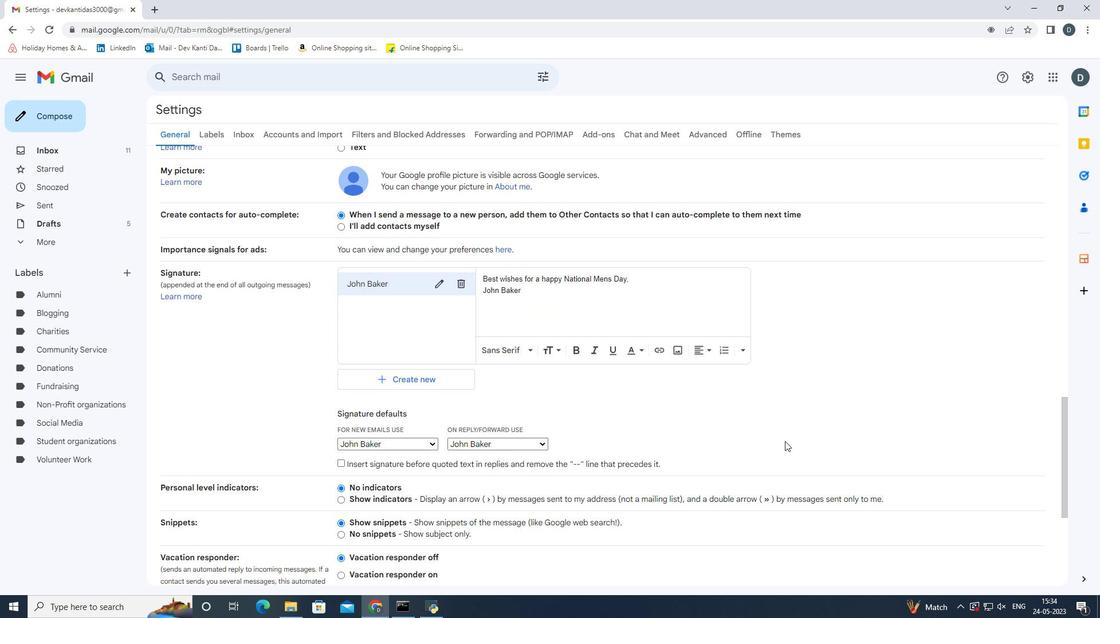 
Action: Mouse scrolled (784, 441) with delta (0, 0)
Screenshot: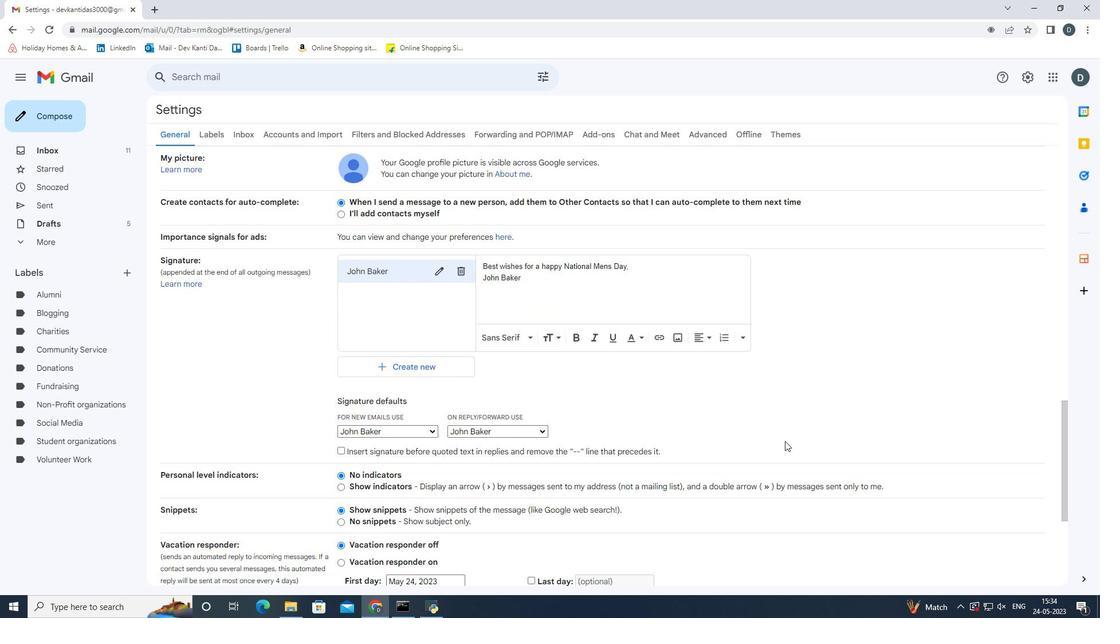 
Action: Mouse moved to (589, 543)
Screenshot: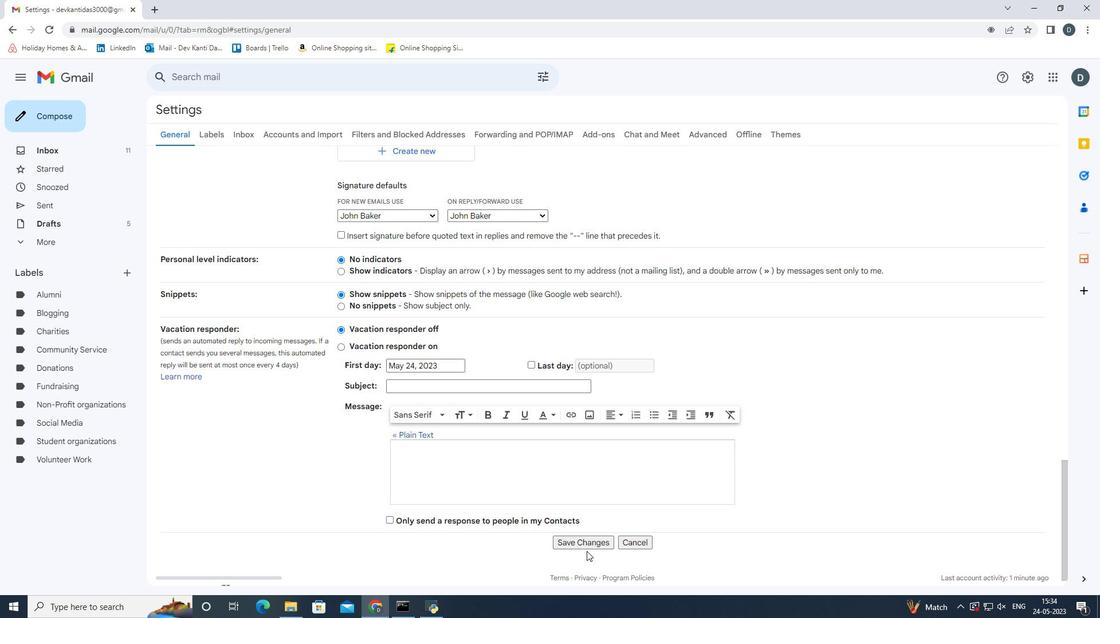 
Action: Mouse pressed left at (589, 543)
Screenshot: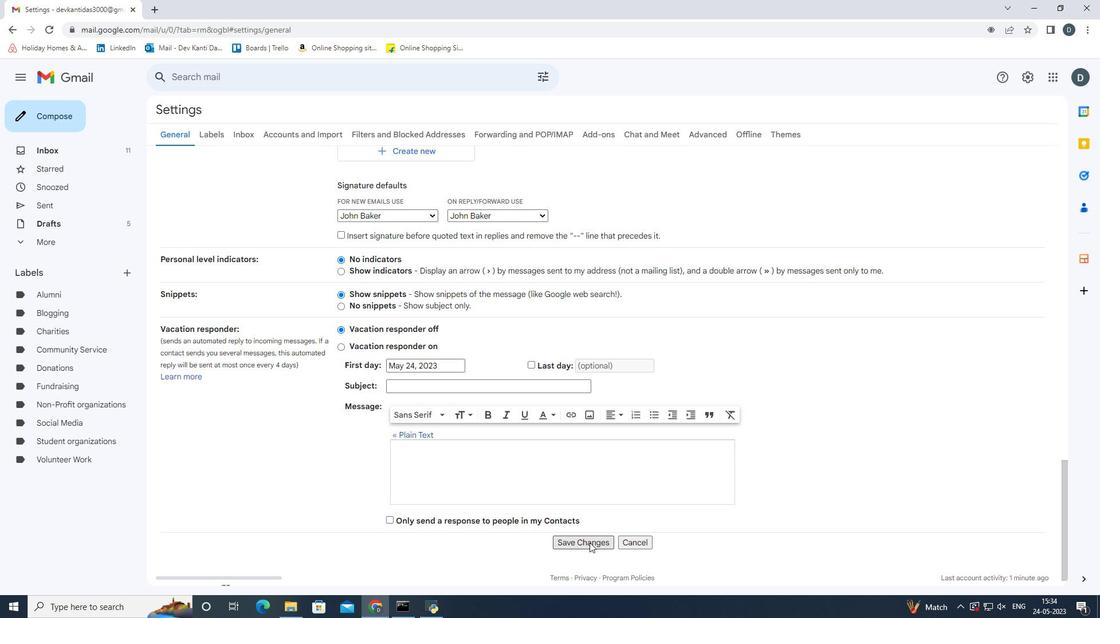 
Action: Mouse moved to (49, 120)
Screenshot: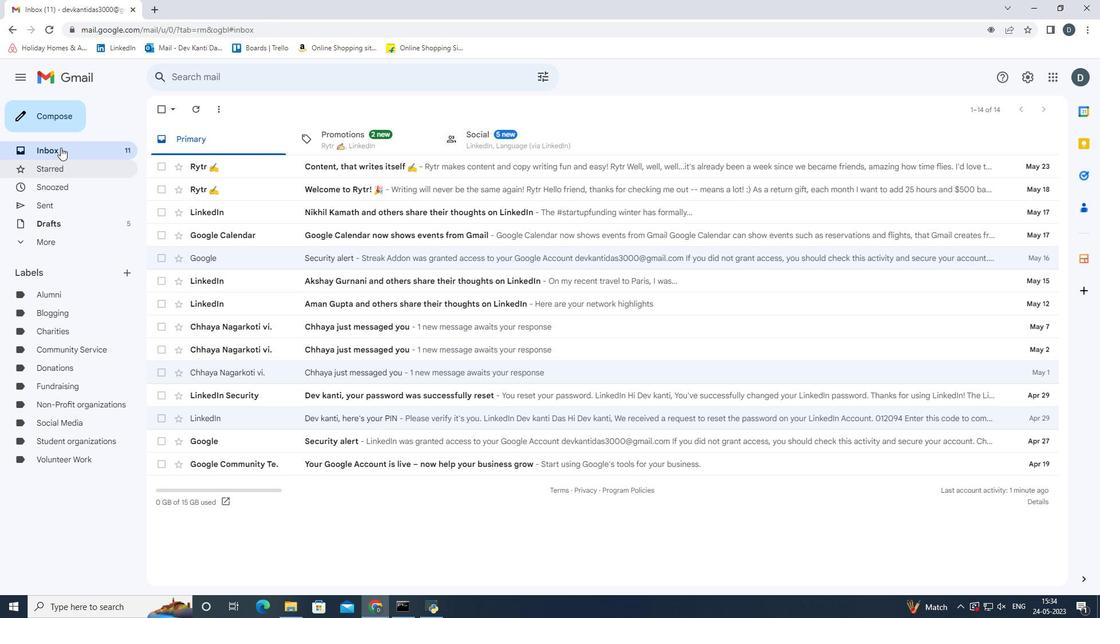 
Action: Mouse pressed left at (49, 120)
Screenshot: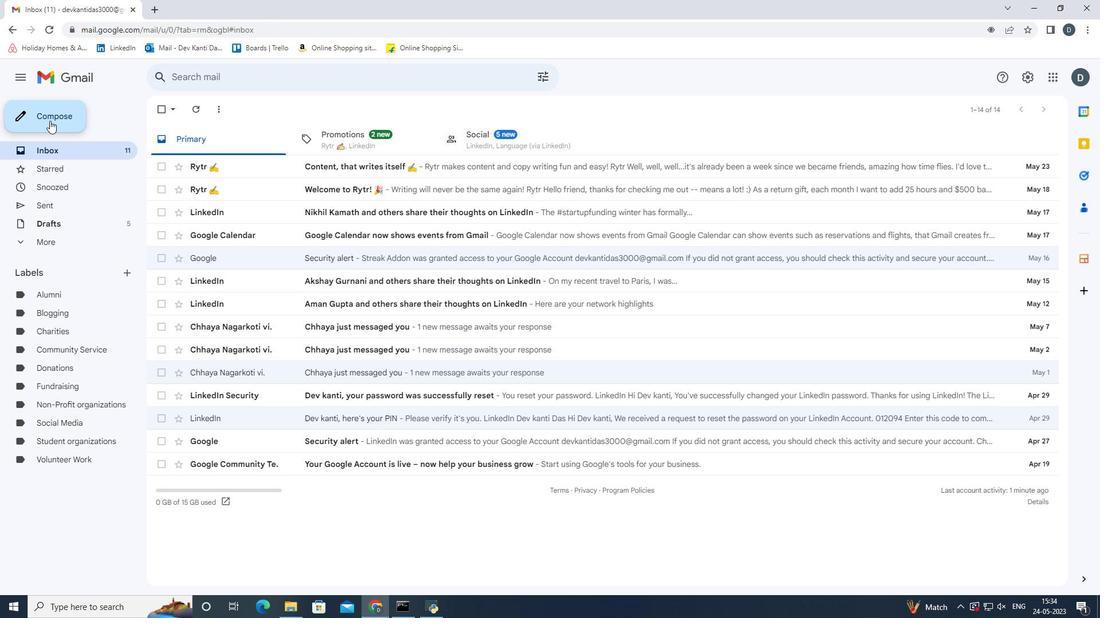 
Action: Mouse moved to (785, 289)
Screenshot: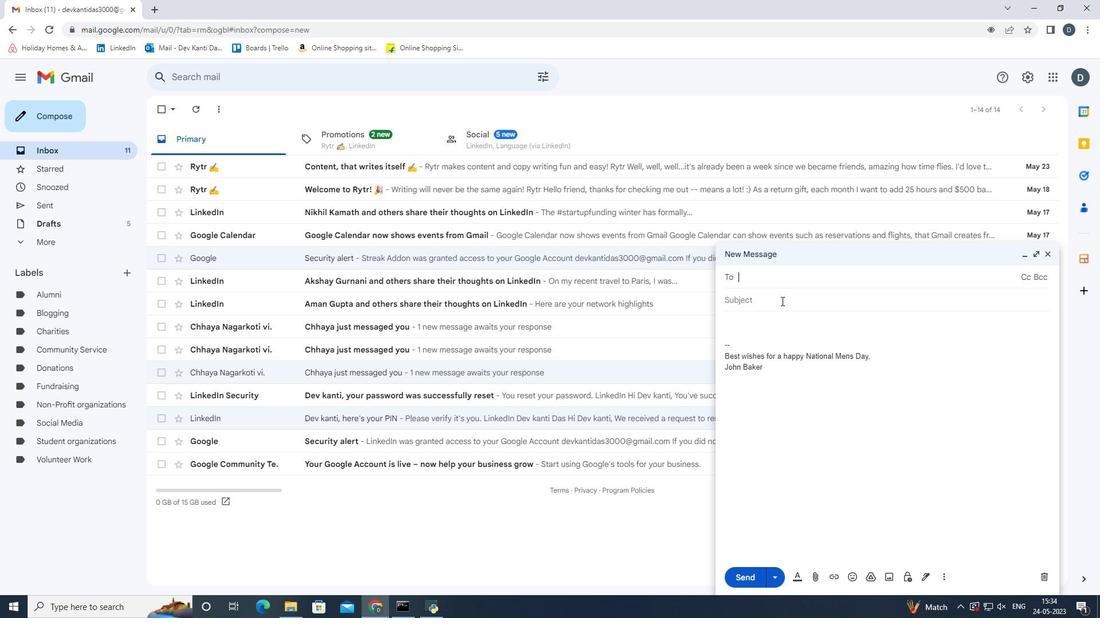 
Action: Key pressed <Key.shift>Softage.2<Key.shift>@softage.net<Key.enter>
Screenshot: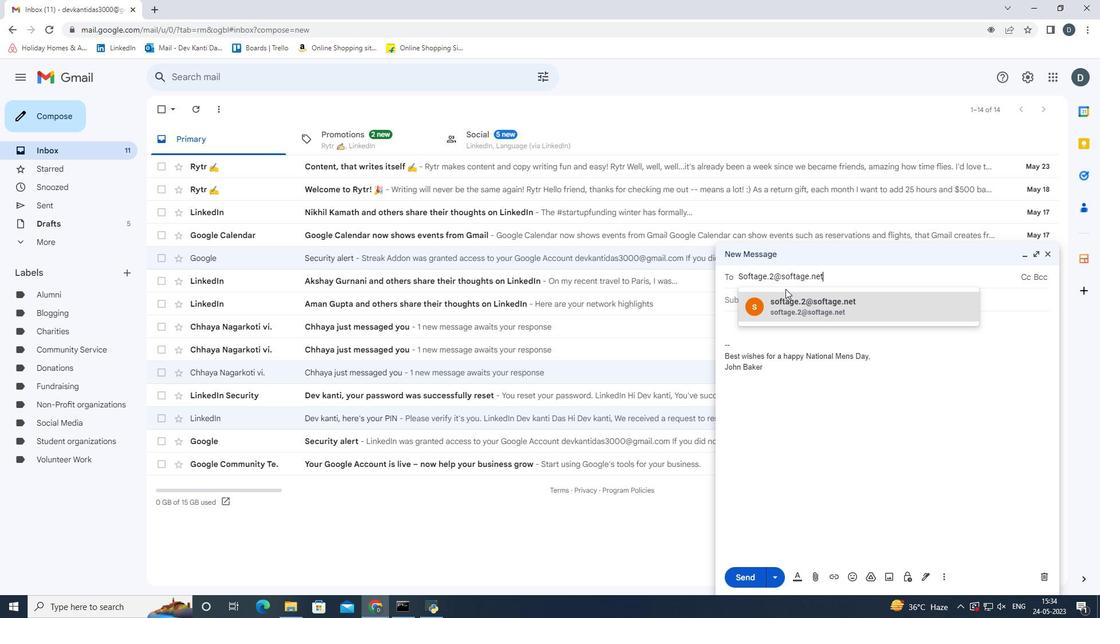 
Action: Mouse moved to (941, 576)
Screenshot: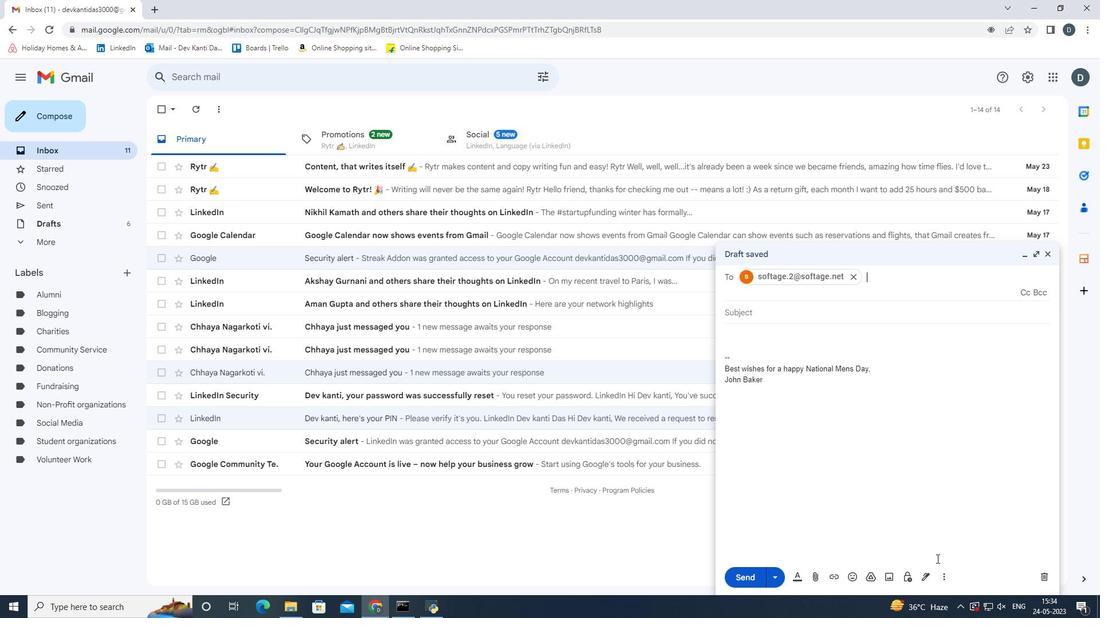 
Action: Mouse pressed left at (941, 576)
Screenshot: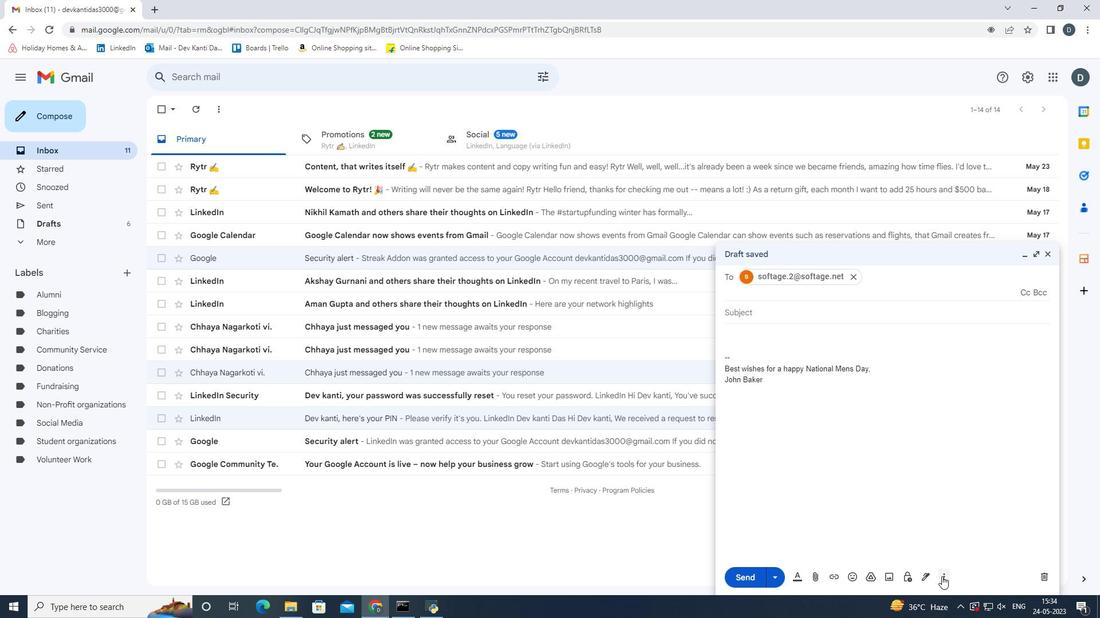 
Action: Mouse moved to (888, 448)
Screenshot: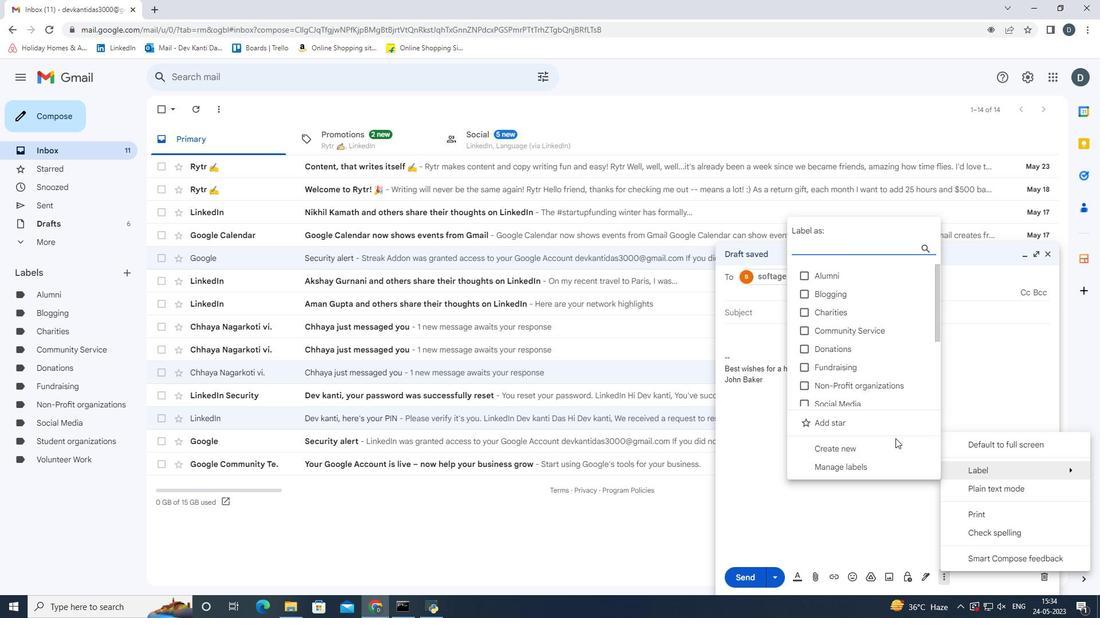
Action: Mouse pressed left at (888, 448)
Screenshot: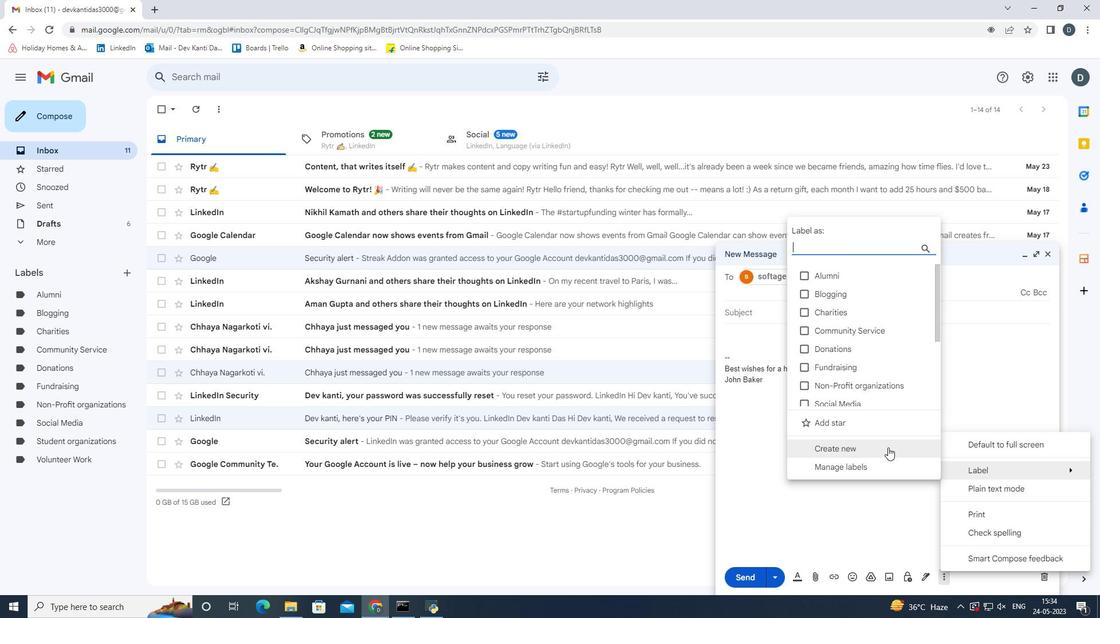 
Action: Key pressed <Key.shift_r><Key.shift_r><Key.shift_r><Key.shift_r>Influencer<Key.space>outreach<Key.enter>
Screenshot: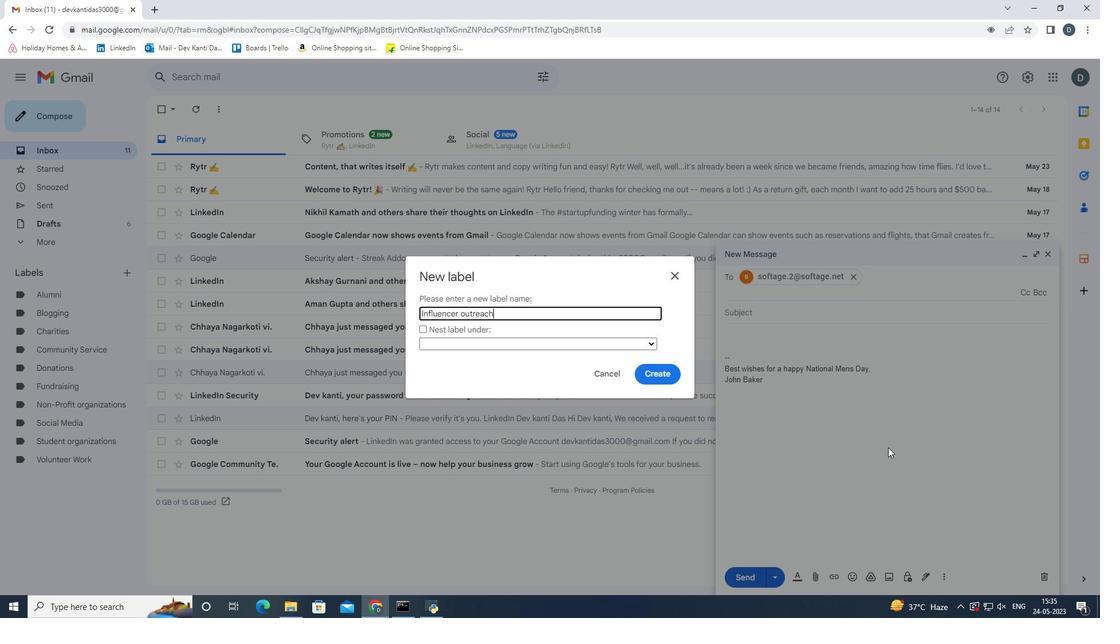 
Action: Mouse moved to (758, 574)
Screenshot: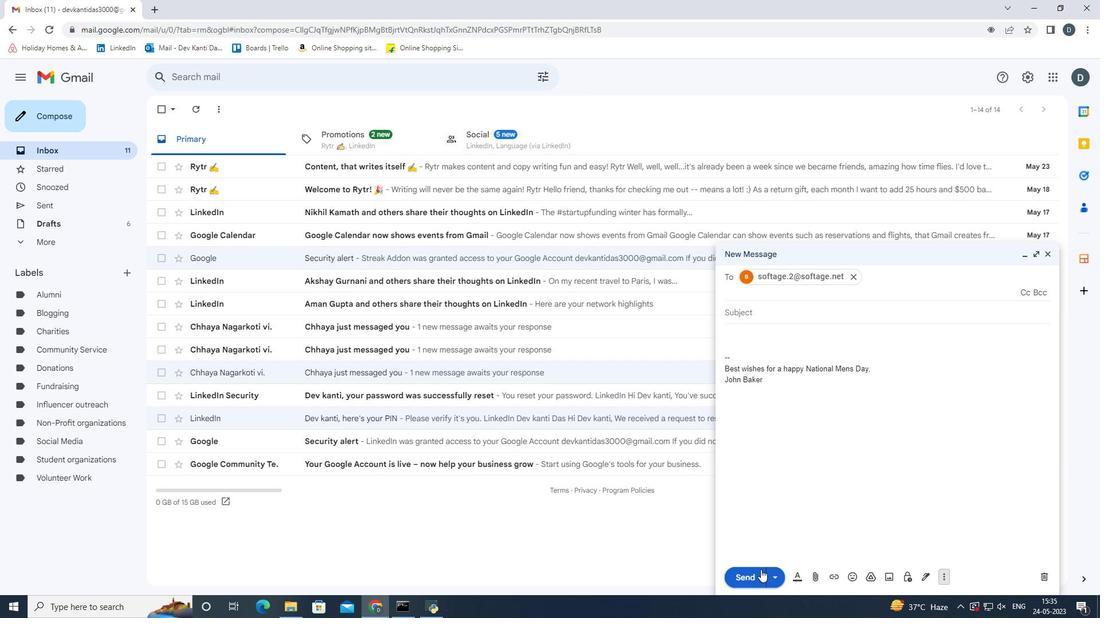 
Action: Mouse pressed left at (758, 574)
Screenshot: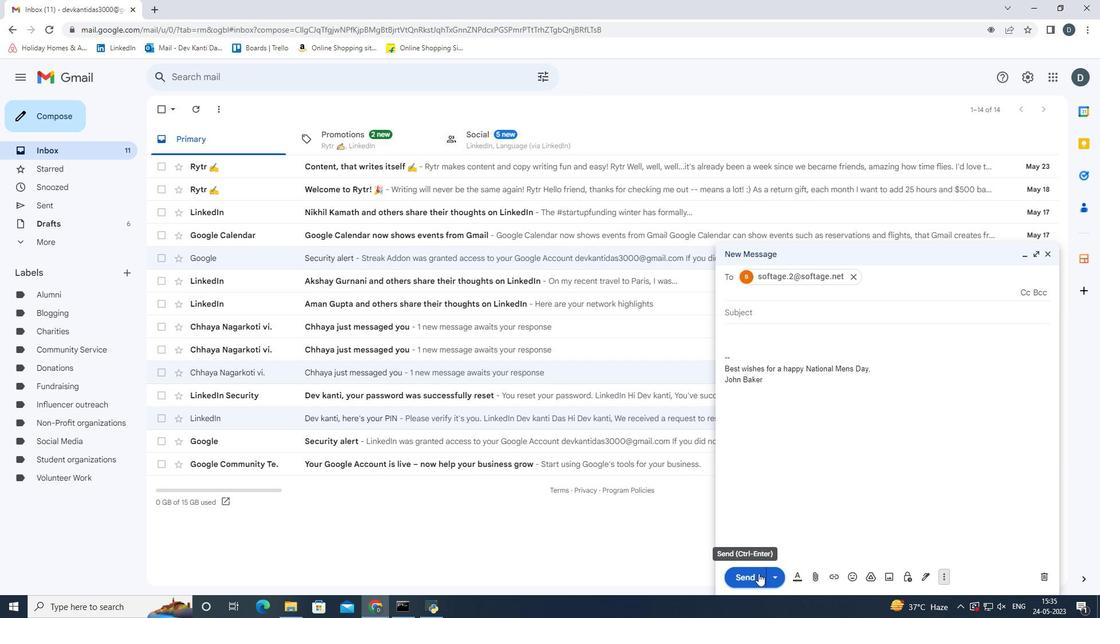 
